 Task: Open Card Competitive Intelligence Research in Board Market Trend Analysis and Forecasting to Workspace Insurance and add a team member Softage.3@softage.net, a label Purple, a checklist Software Training, an attachment from your onedrive, a color Purple and finally, add a card description 'Create and send out employee satisfaction survey on company policies and procedures' and a comment 'We should approach this task with a sense of community and teamwork'. Add a start date 'Jan 03, 1900' with a due date 'Jan 10, 1900'
Action: Mouse moved to (49, 245)
Screenshot: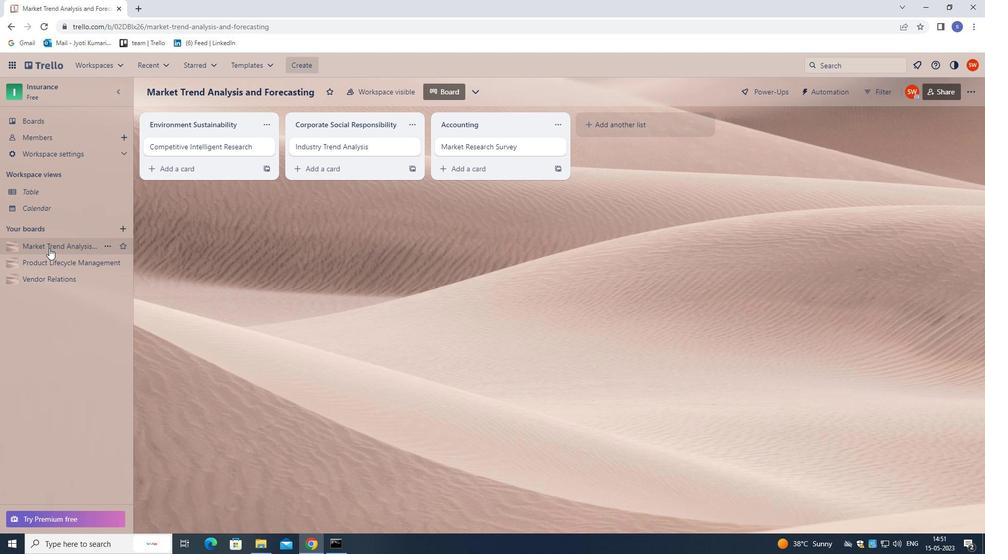 
Action: Mouse pressed left at (49, 245)
Screenshot: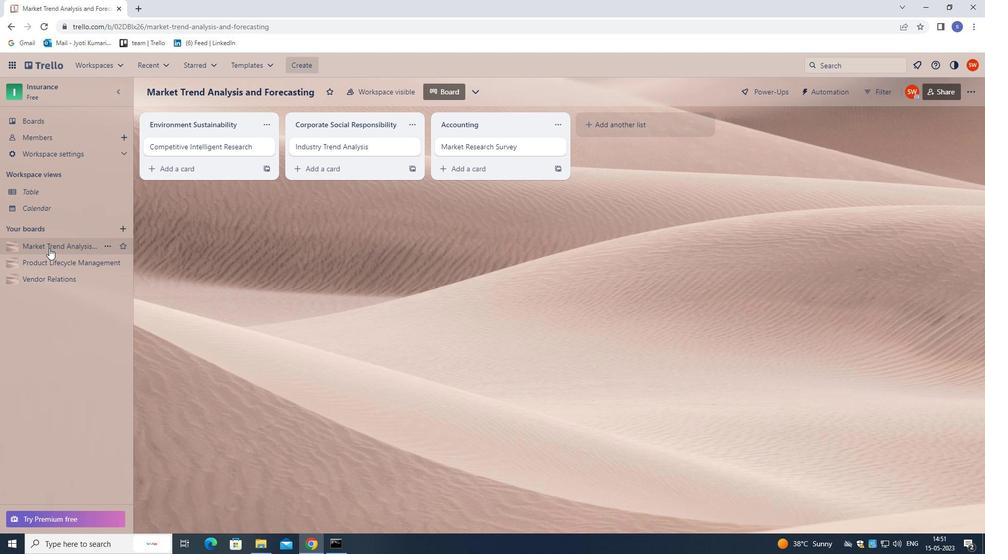 
Action: Mouse moved to (186, 145)
Screenshot: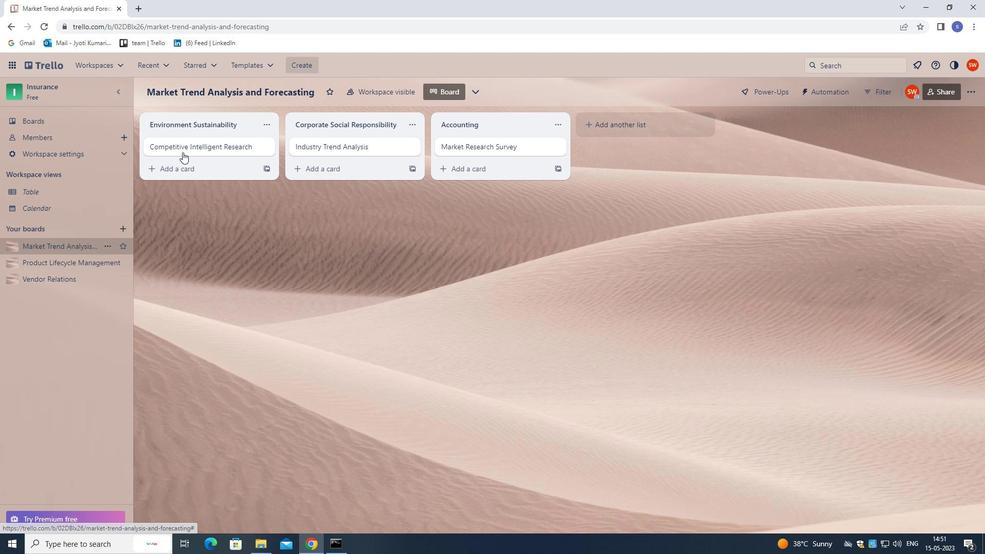 
Action: Mouse pressed left at (186, 145)
Screenshot: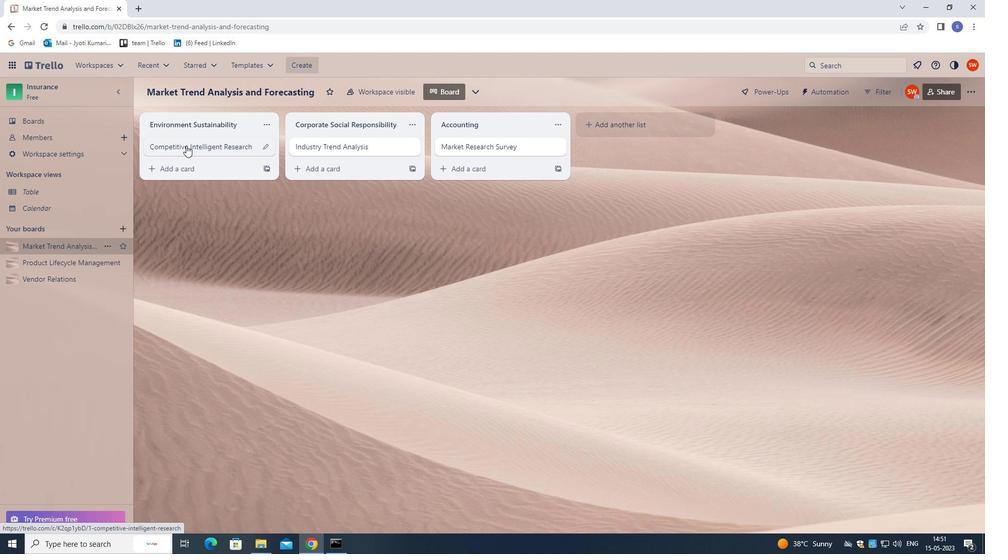 
Action: Mouse moved to (609, 141)
Screenshot: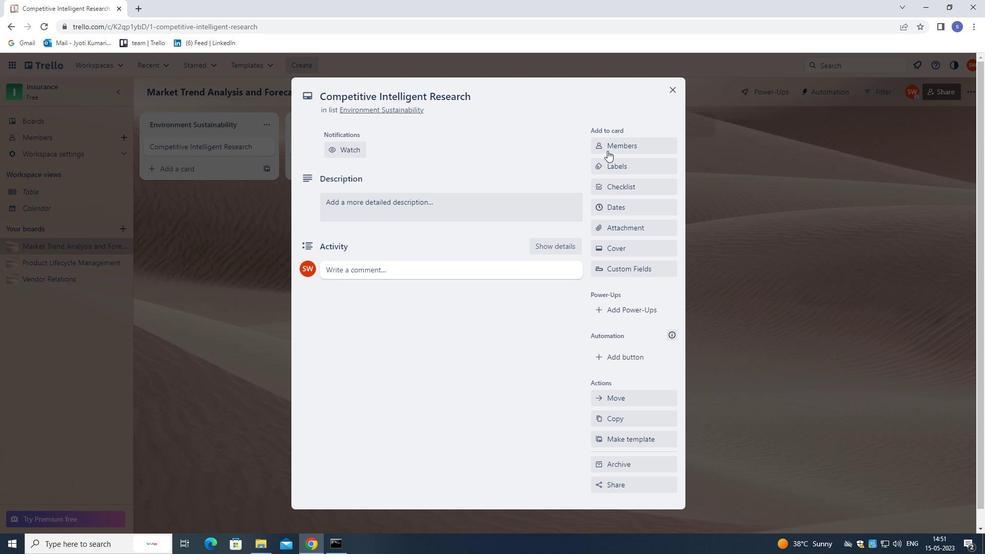 
Action: Mouse pressed left at (609, 141)
Screenshot: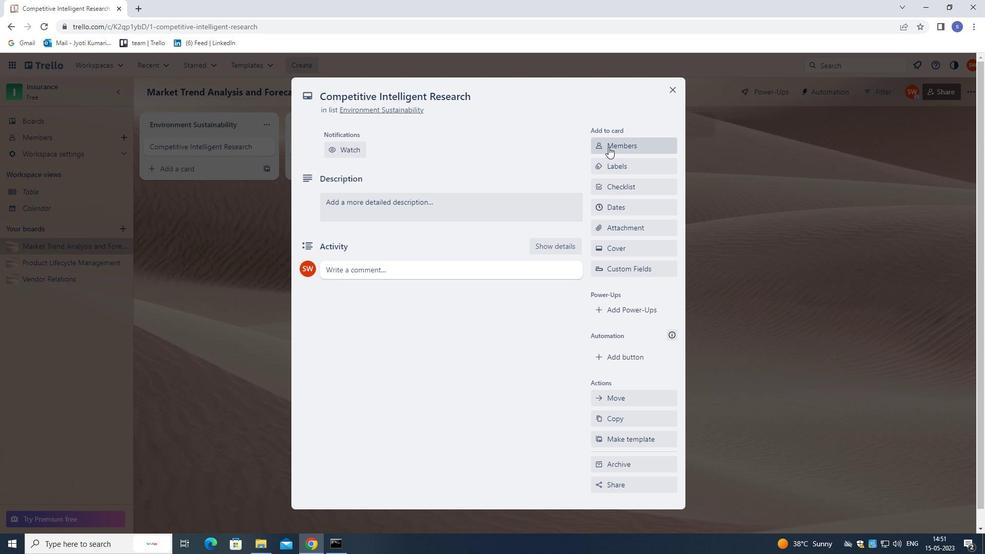 
Action: Mouse moved to (363, 36)
Screenshot: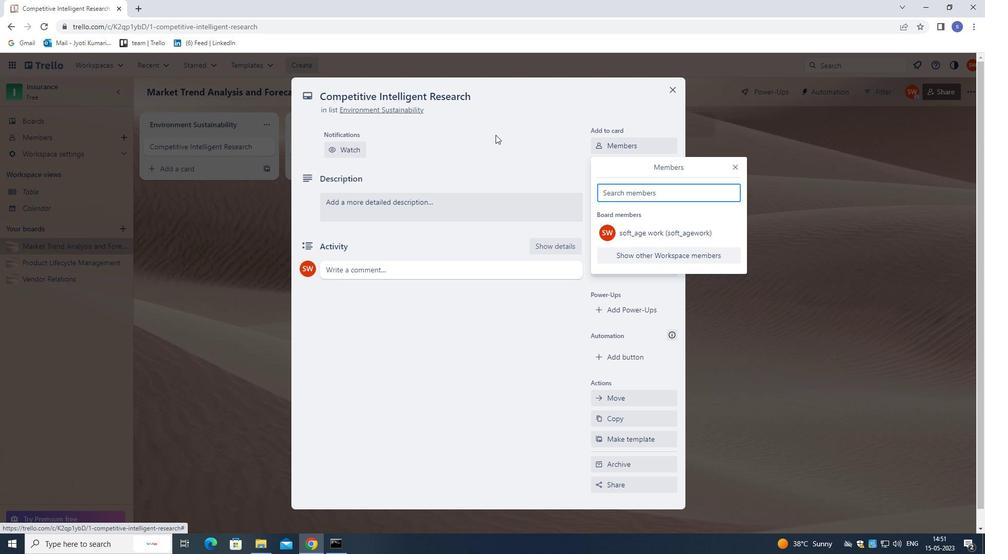
Action: Key pressed softage.3<Key.shift><Key.shift><Key.shift><Key.shift><Key.shift><Key.shift><Key.shift>@SOFTAGE.NET
Screenshot: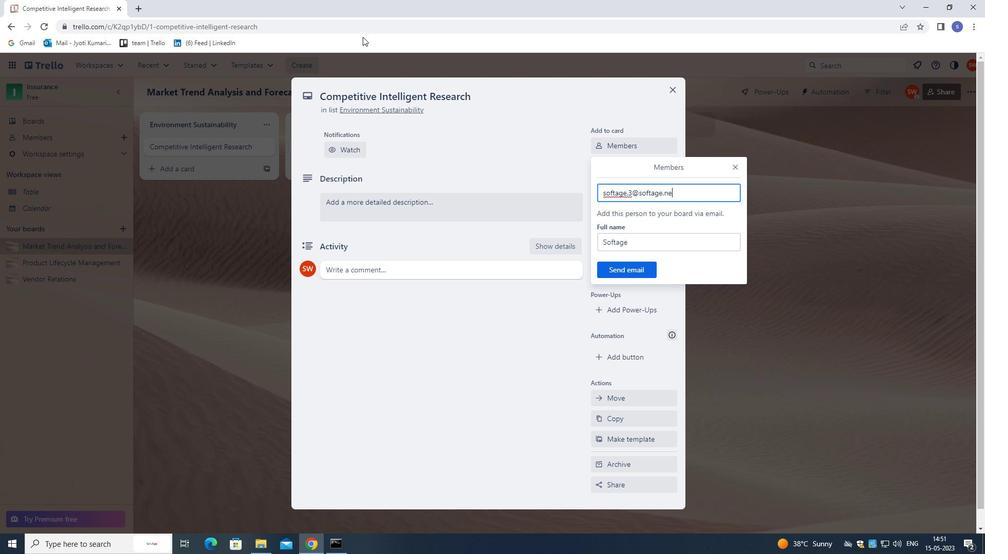 
Action: Mouse moved to (616, 272)
Screenshot: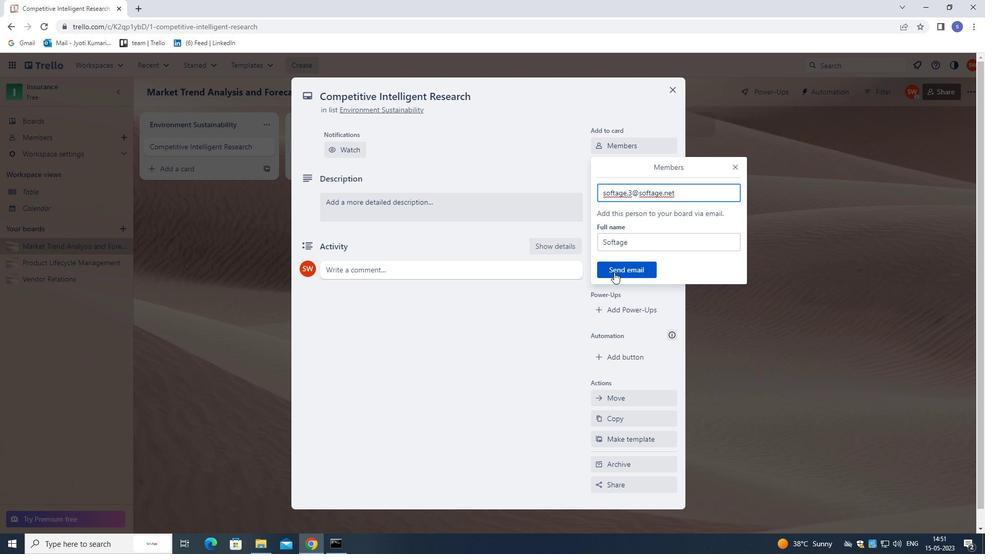 
Action: Mouse pressed left at (616, 272)
Screenshot: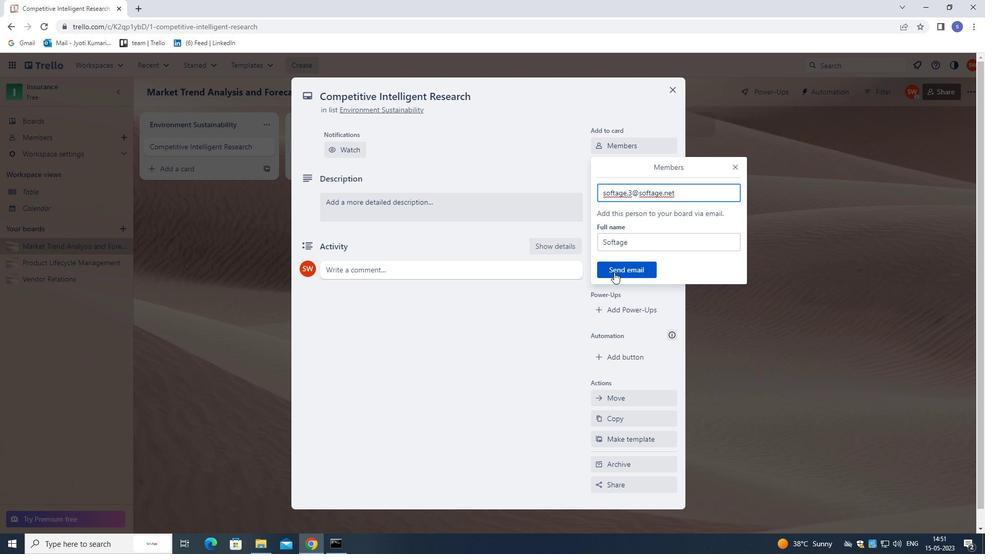 
Action: Mouse moved to (620, 204)
Screenshot: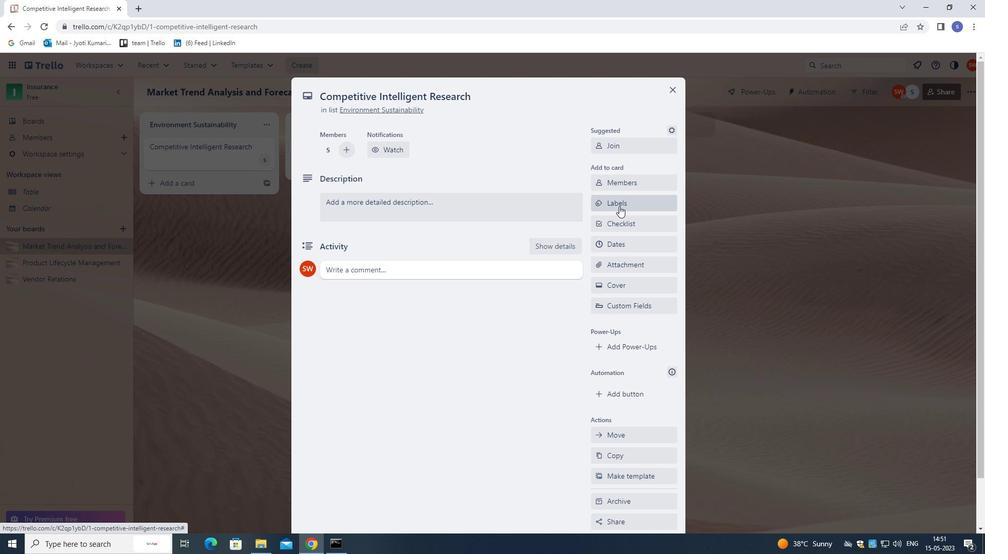 
Action: Mouse pressed left at (620, 204)
Screenshot: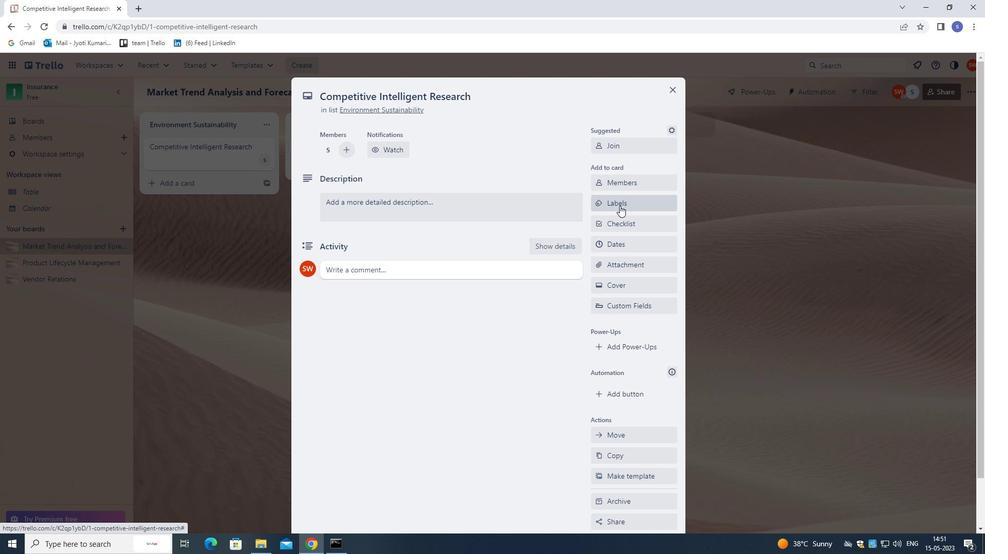 
Action: Mouse moved to (620, 205)
Screenshot: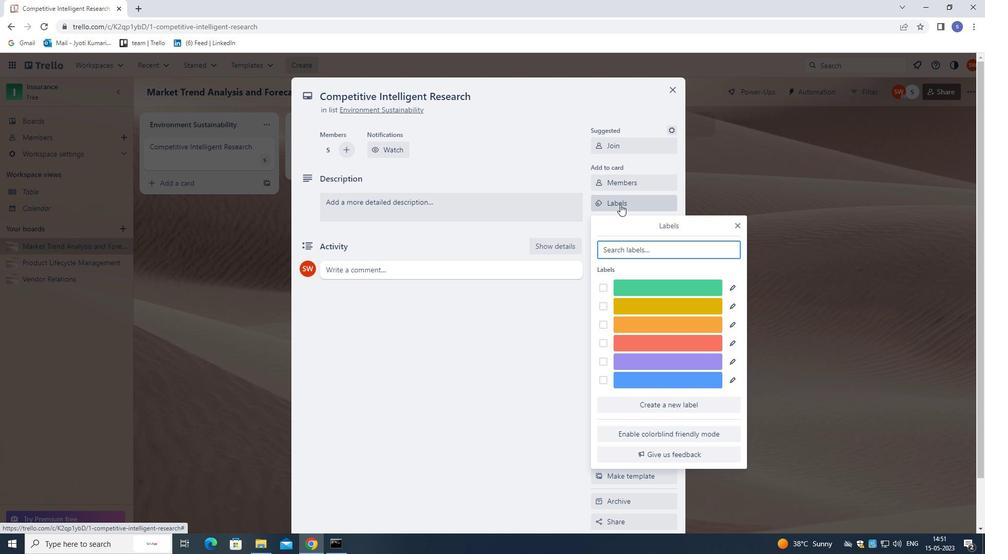 
Action: Key pressed P
Screenshot: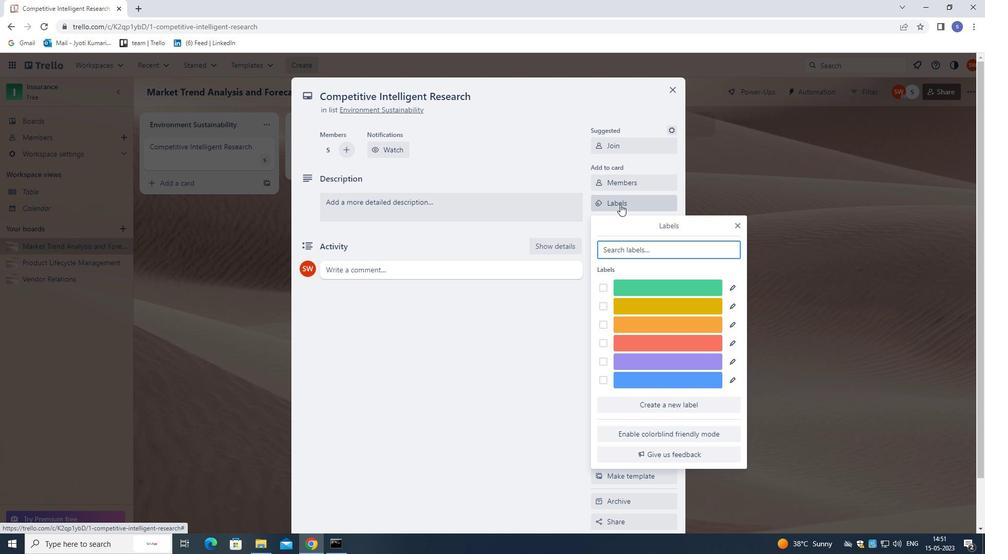 
Action: Mouse moved to (637, 284)
Screenshot: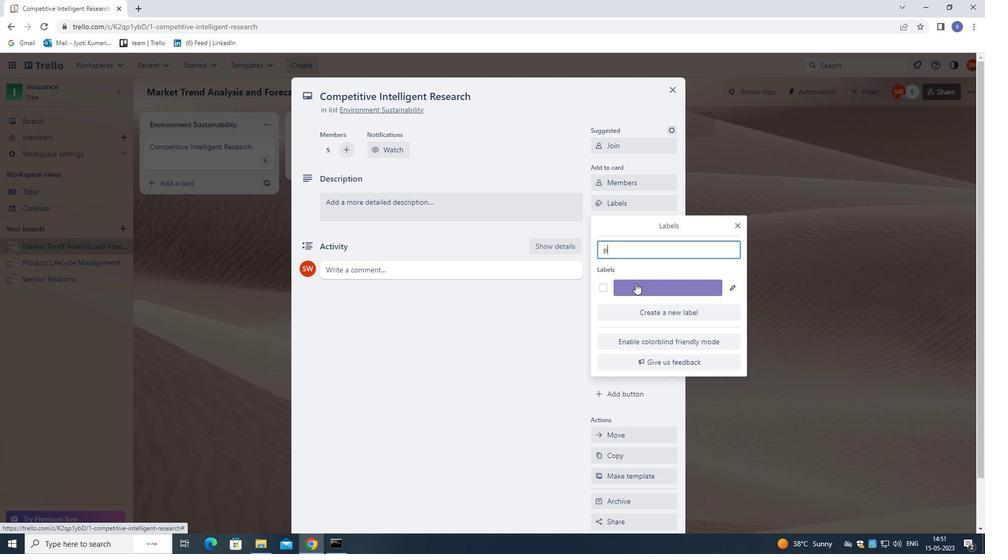 
Action: Mouse pressed left at (637, 284)
Screenshot: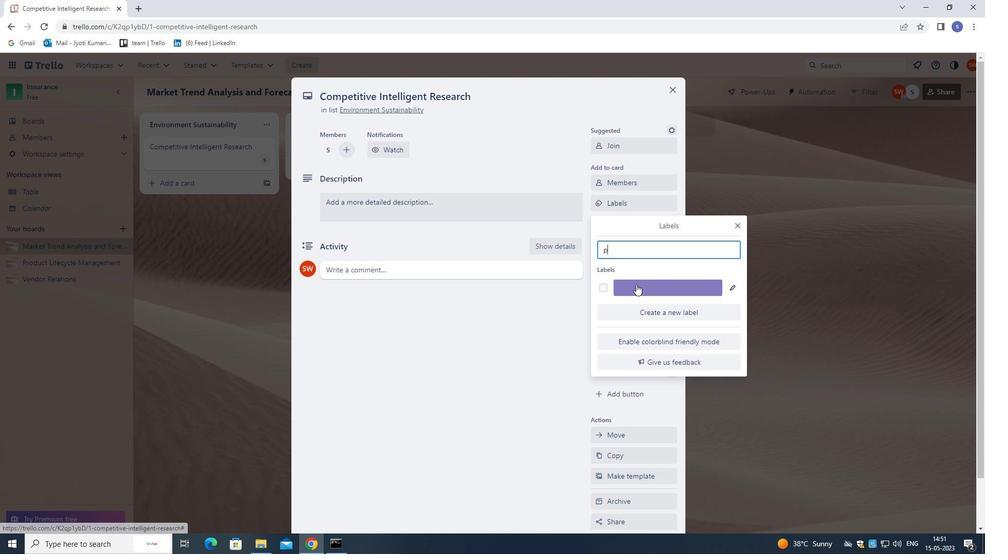 
Action: Mouse moved to (738, 224)
Screenshot: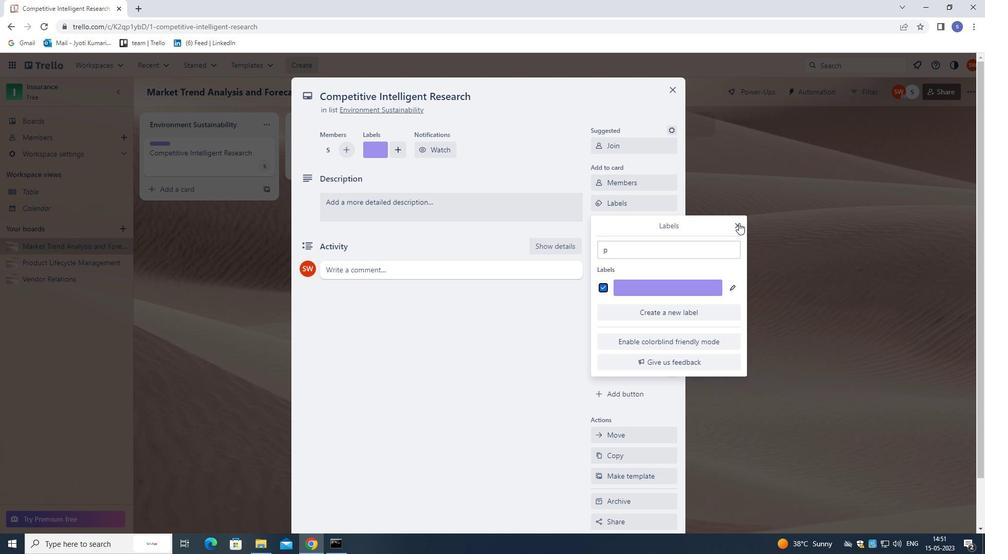 
Action: Mouse pressed left at (738, 224)
Screenshot: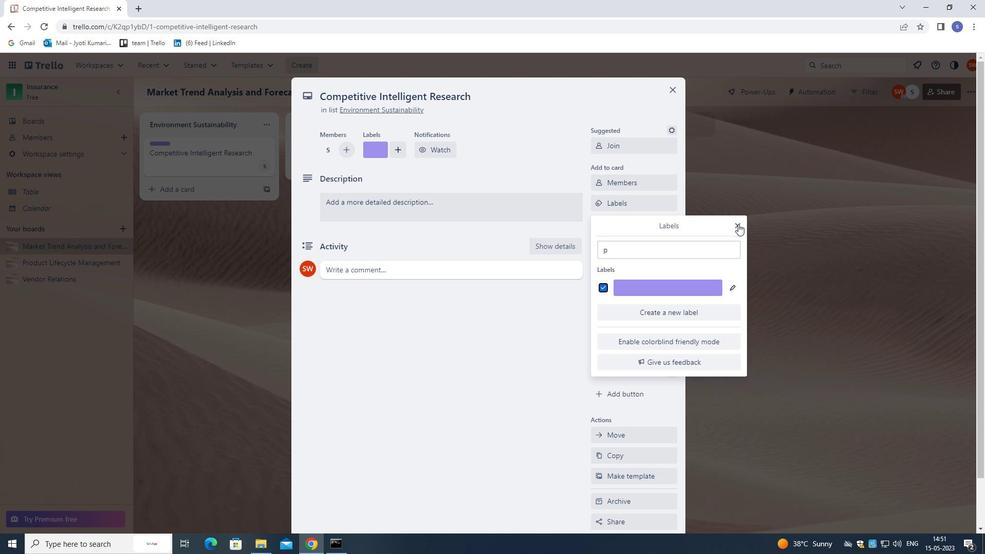 
Action: Mouse moved to (649, 221)
Screenshot: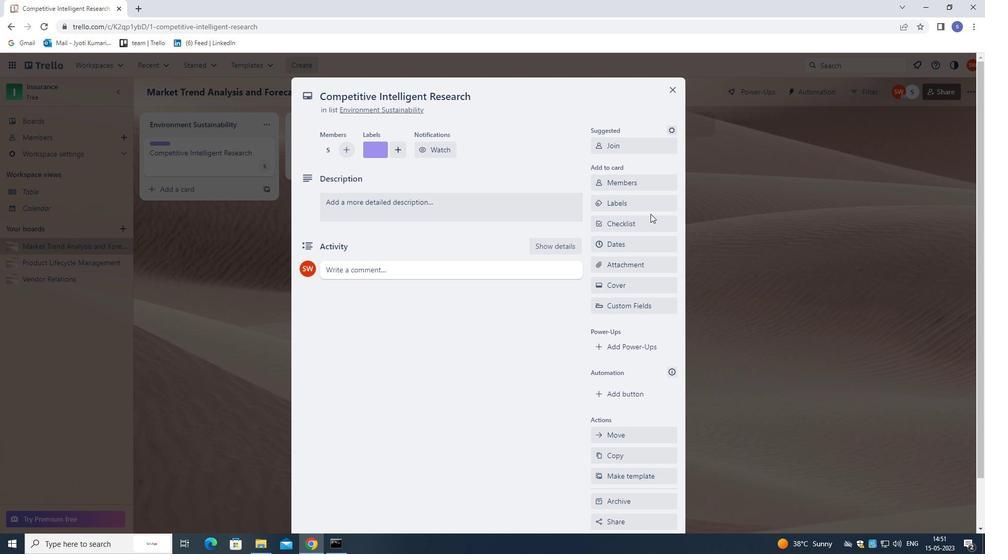 
Action: Mouse pressed left at (649, 221)
Screenshot: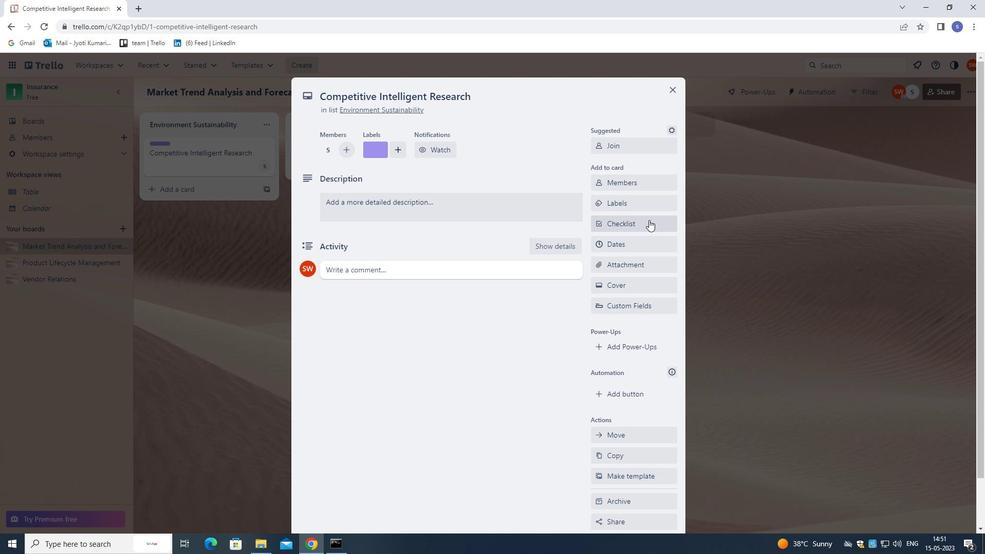 
Action: Mouse moved to (478, 105)
Screenshot: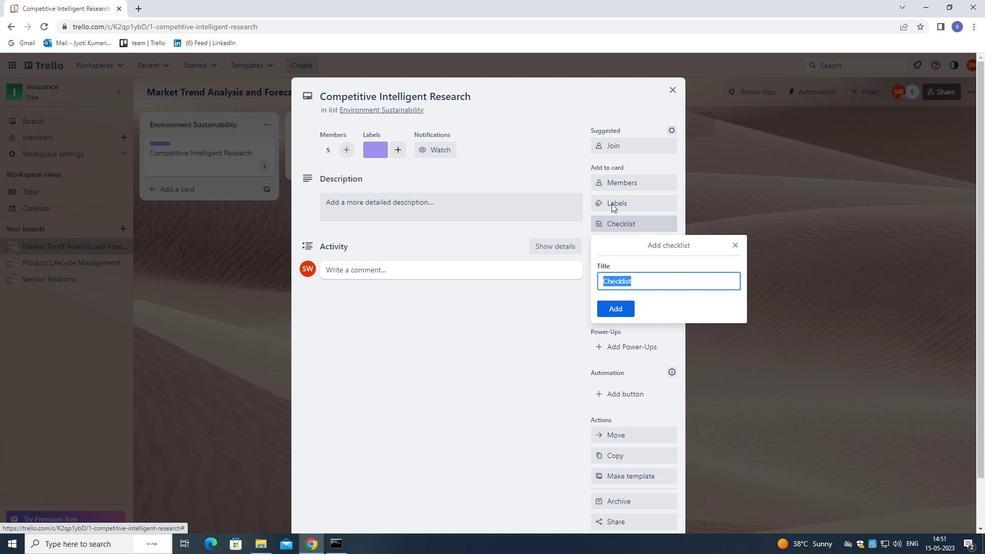 
Action: Key pressed <Key.shift><Key.shift>SOFTWARE<Key.space><Key.shift>TRAINING<Key.enter>
Screenshot: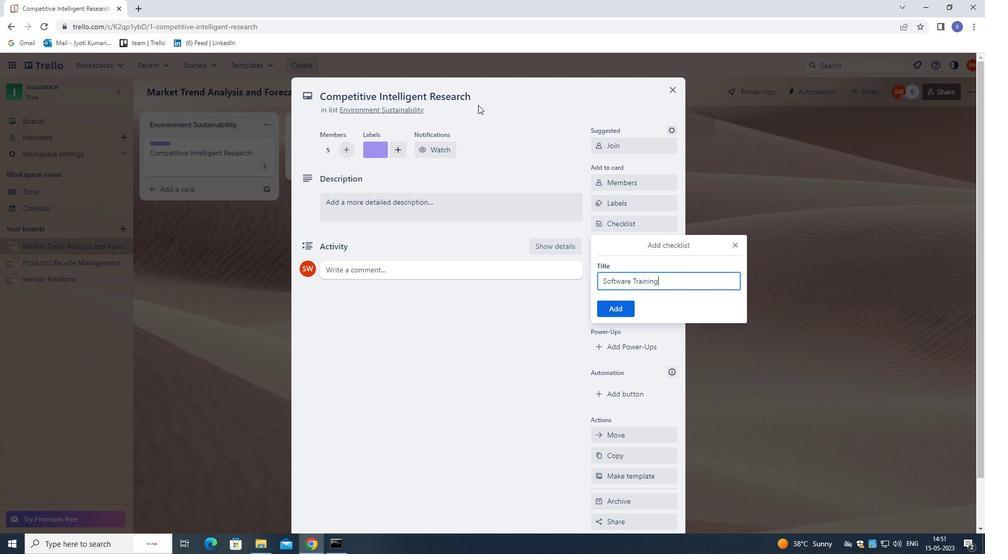 
Action: Mouse moved to (642, 248)
Screenshot: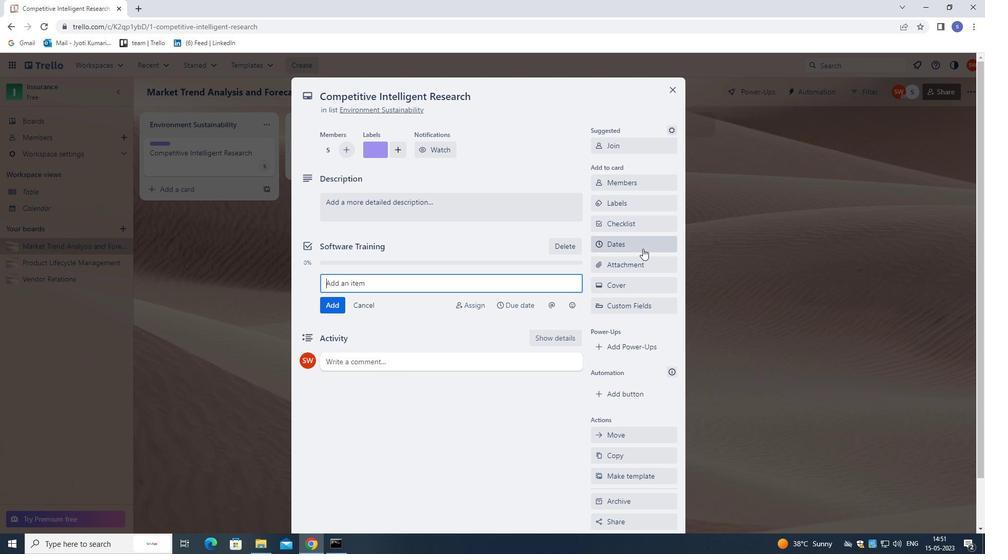 
Action: Mouse pressed left at (642, 248)
Screenshot: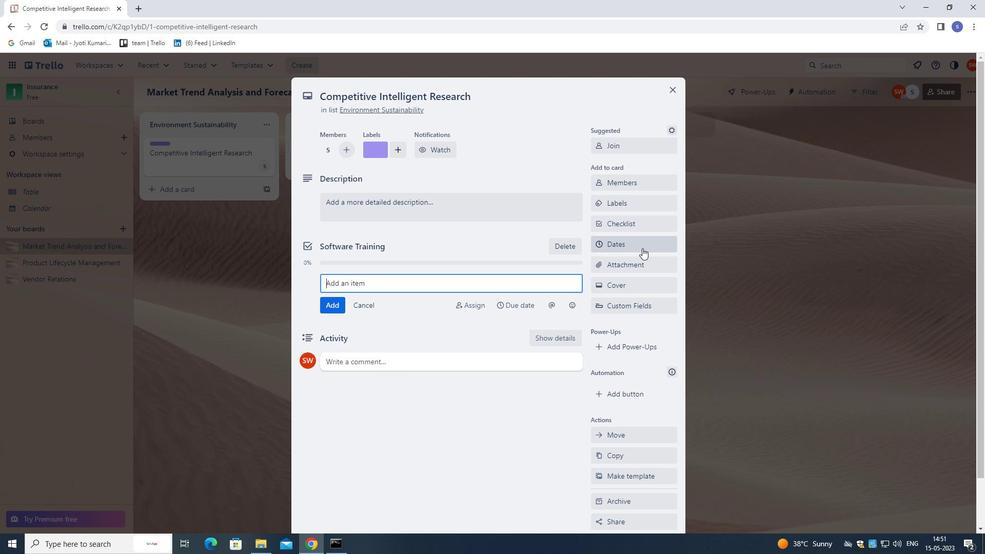 
Action: Mouse moved to (665, 157)
Screenshot: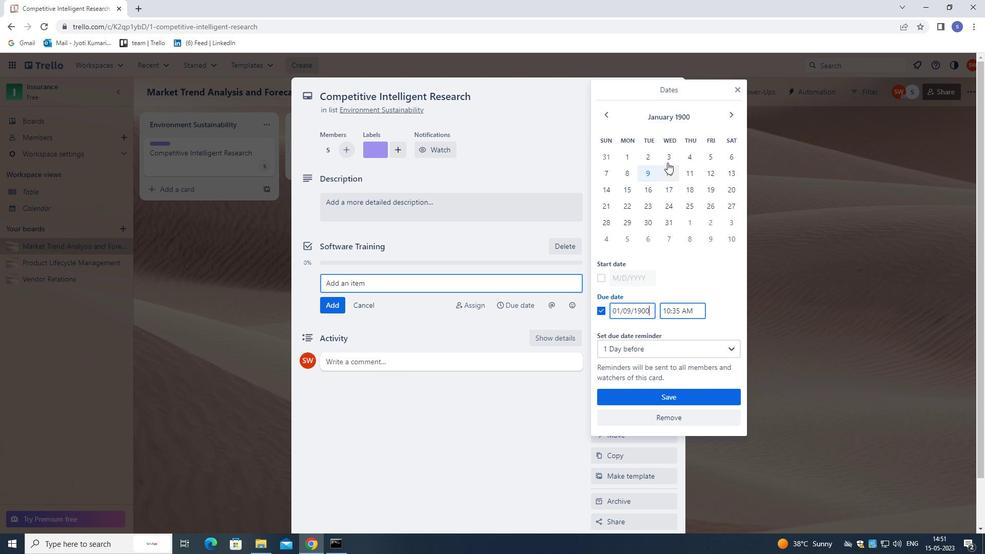 
Action: Mouse pressed left at (665, 157)
Screenshot: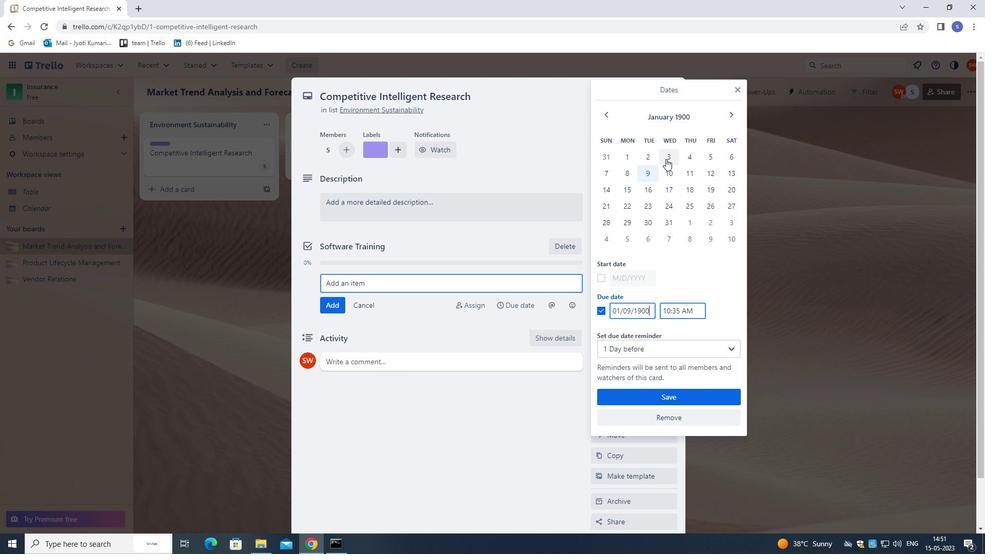 
Action: Mouse moved to (668, 173)
Screenshot: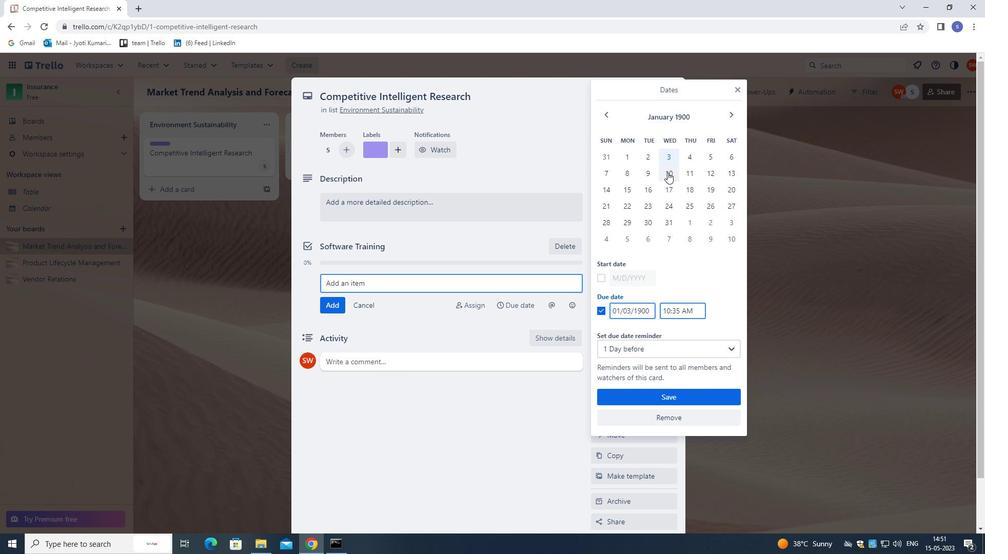 
Action: Mouse pressed left at (668, 173)
Screenshot: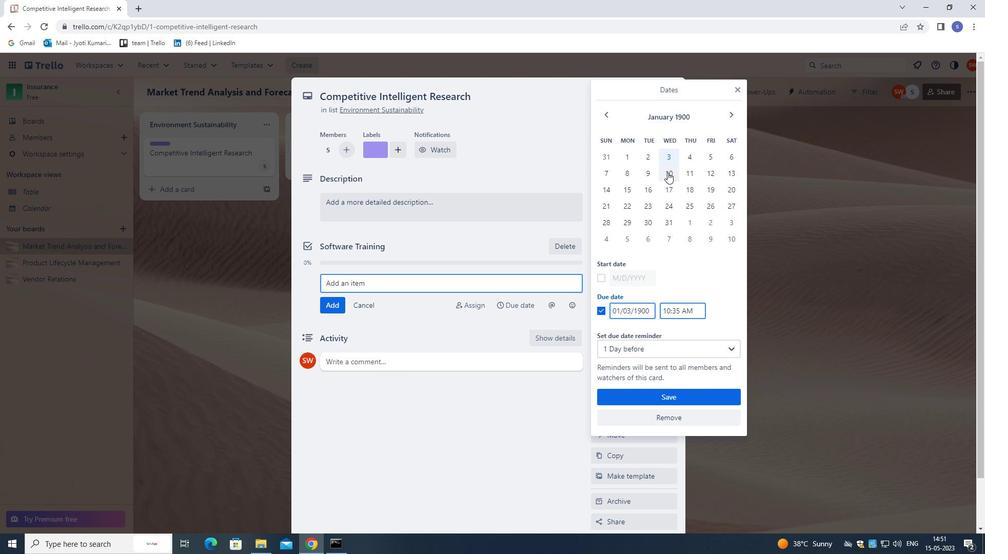 
Action: Mouse moved to (602, 278)
Screenshot: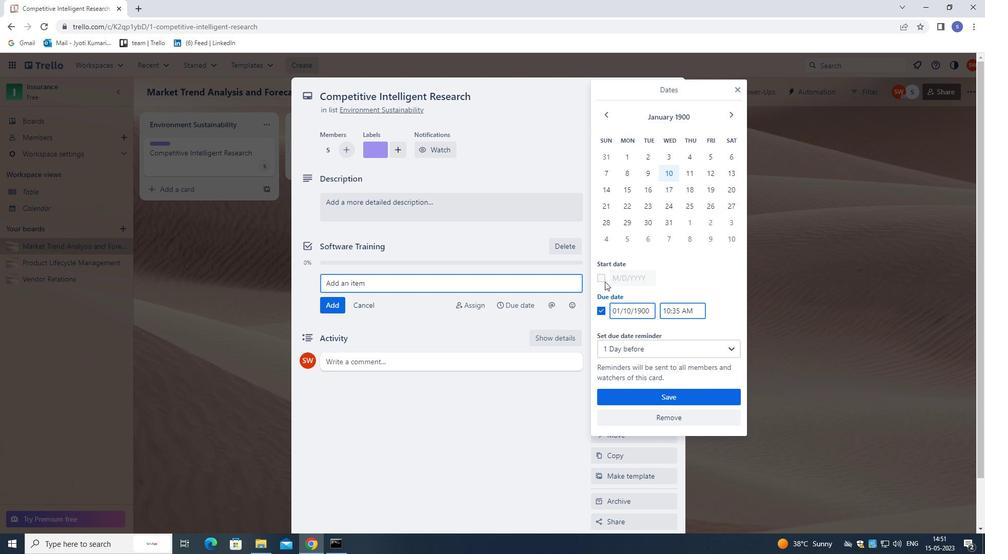 
Action: Mouse pressed left at (602, 278)
Screenshot: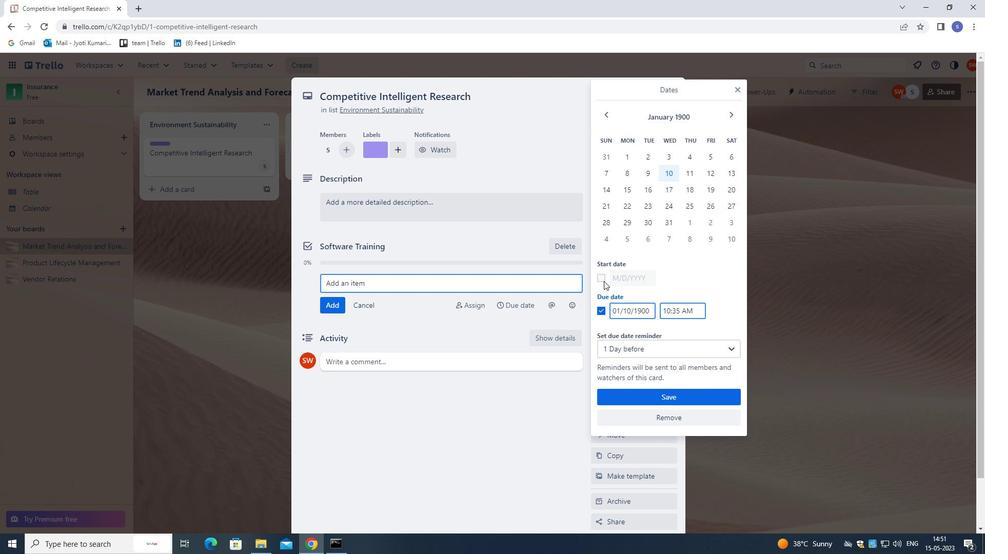 
Action: Mouse moved to (671, 157)
Screenshot: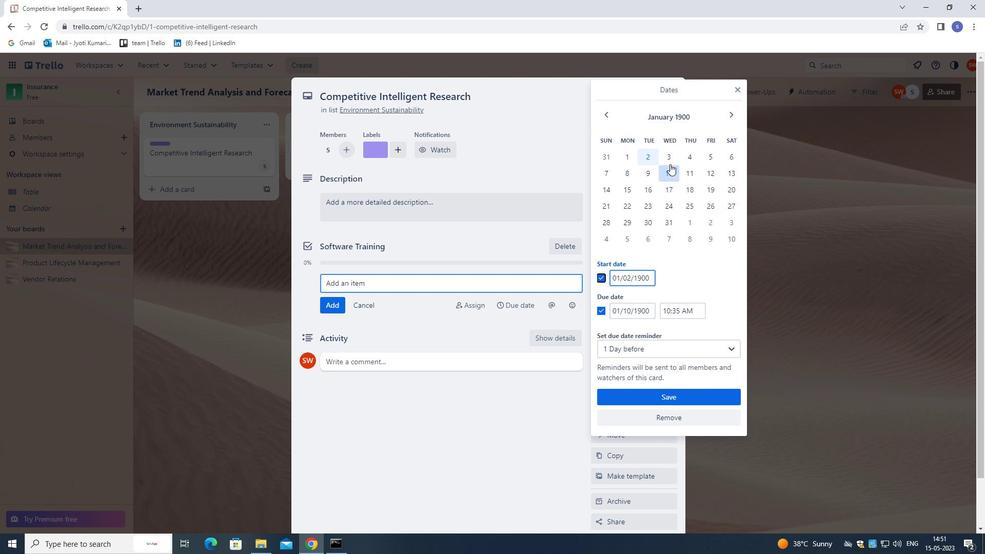 
Action: Mouse pressed left at (671, 157)
Screenshot: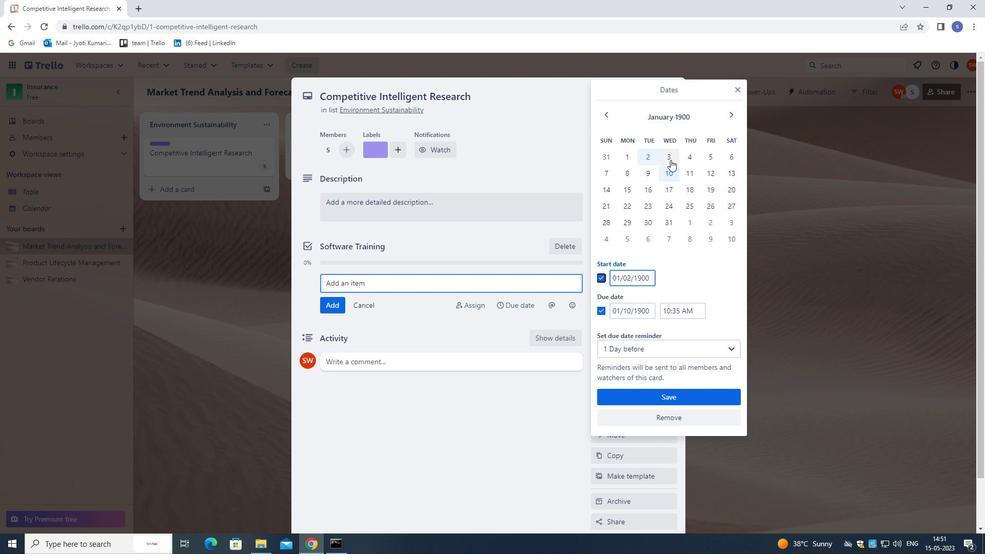 
Action: Mouse moved to (671, 172)
Screenshot: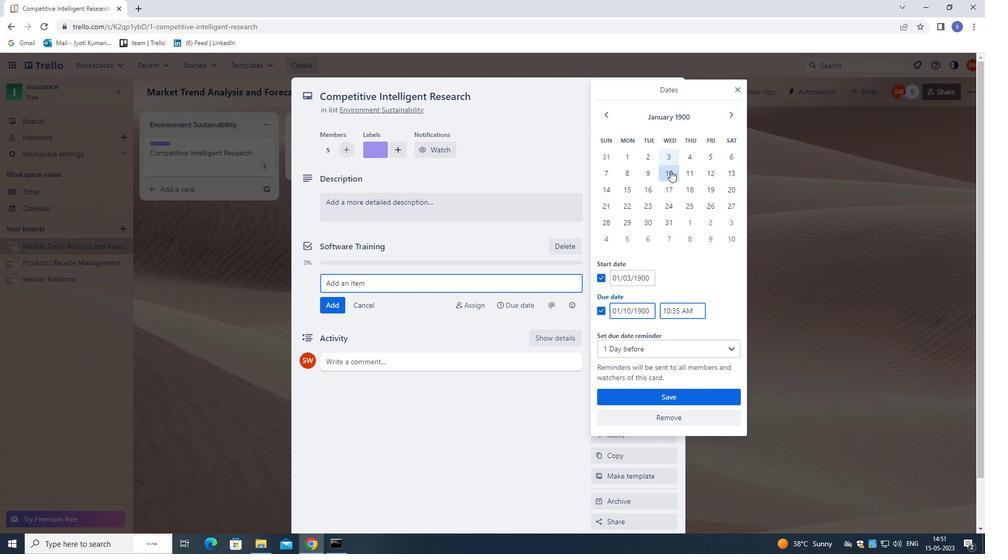 
Action: Mouse pressed left at (671, 172)
Screenshot: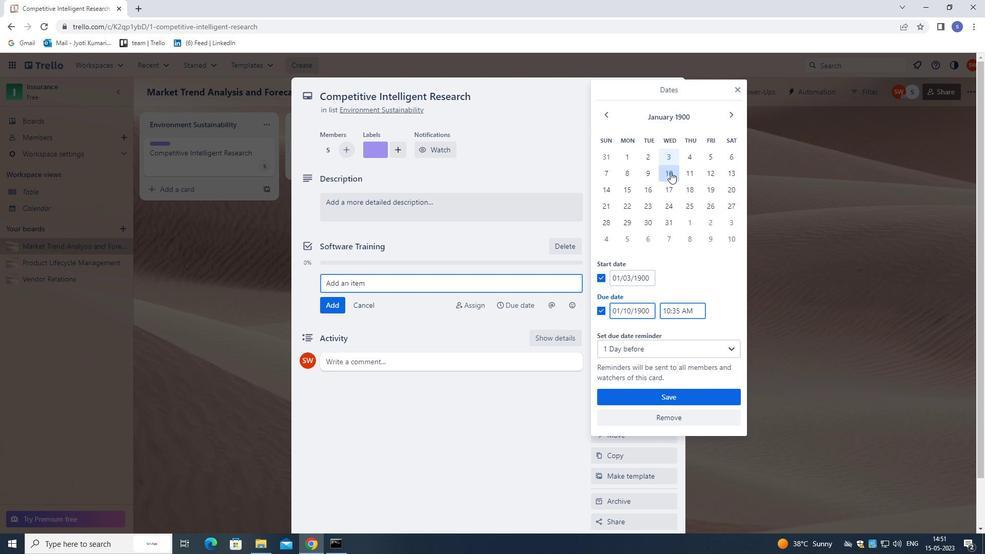 
Action: Mouse moved to (647, 394)
Screenshot: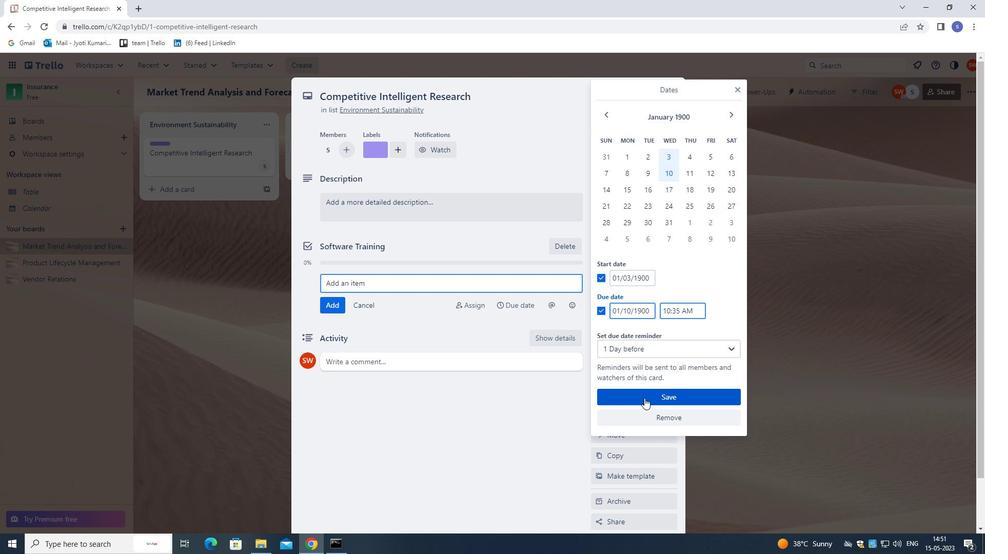 
Action: Mouse pressed left at (647, 394)
Screenshot: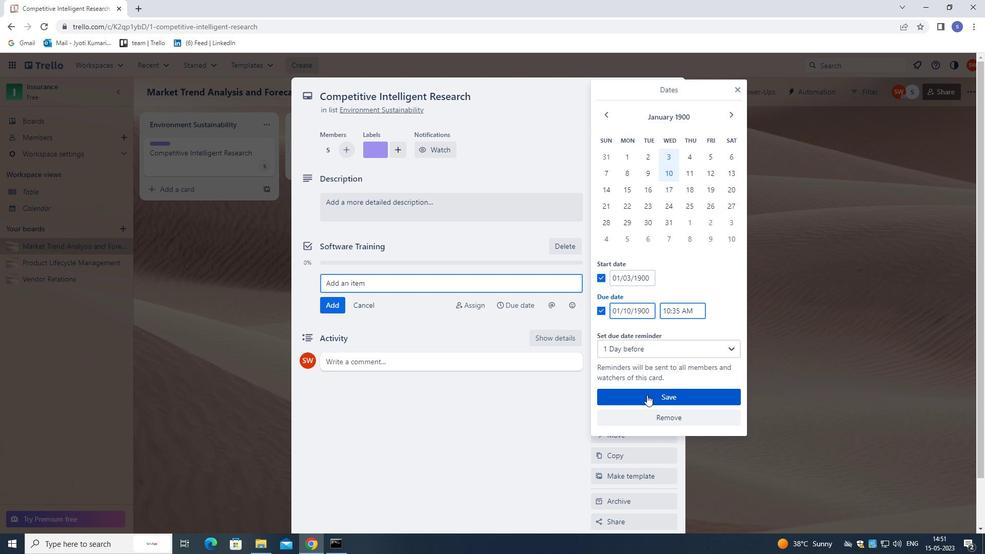 
Action: Mouse moved to (630, 262)
Screenshot: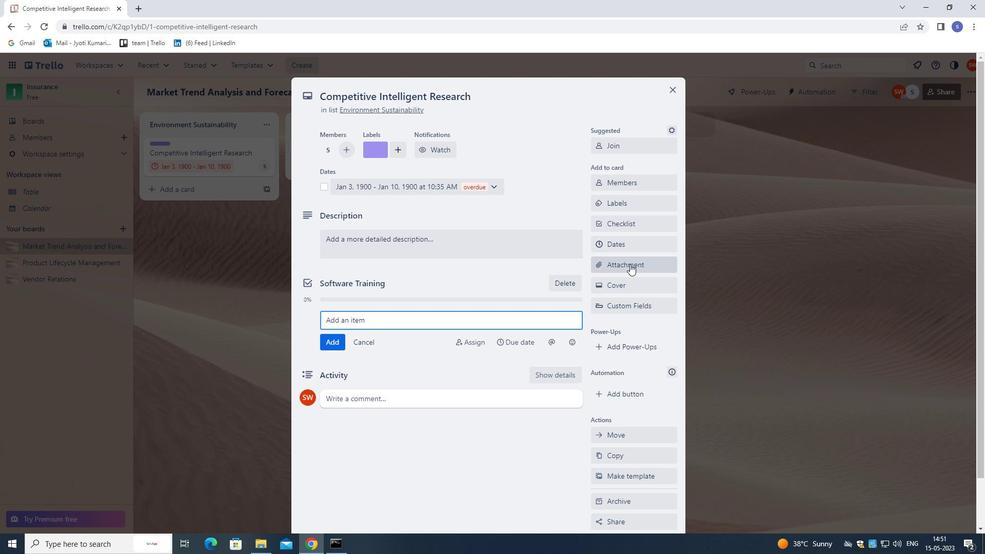 
Action: Mouse pressed left at (630, 262)
Screenshot: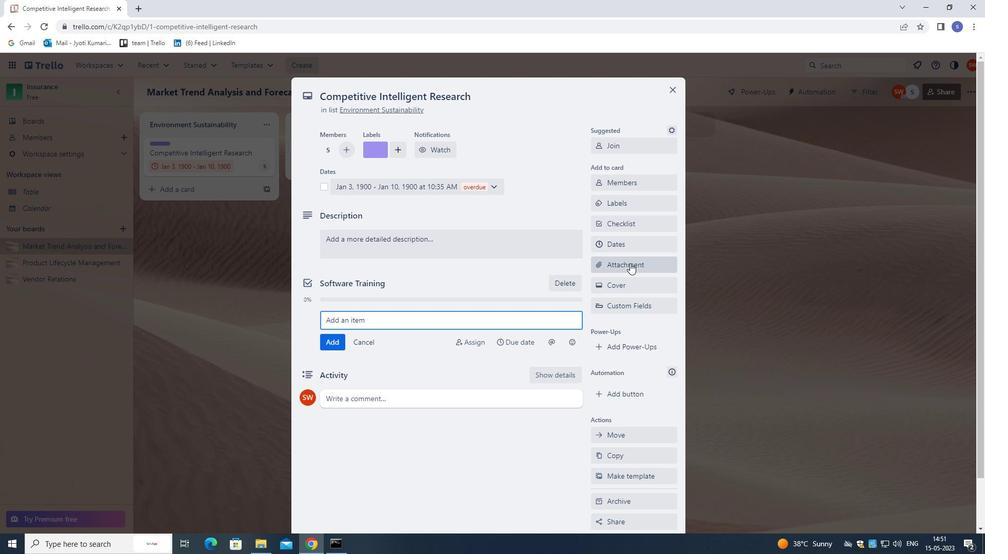 
Action: Mouse moved to (627, 389)
Screenshot: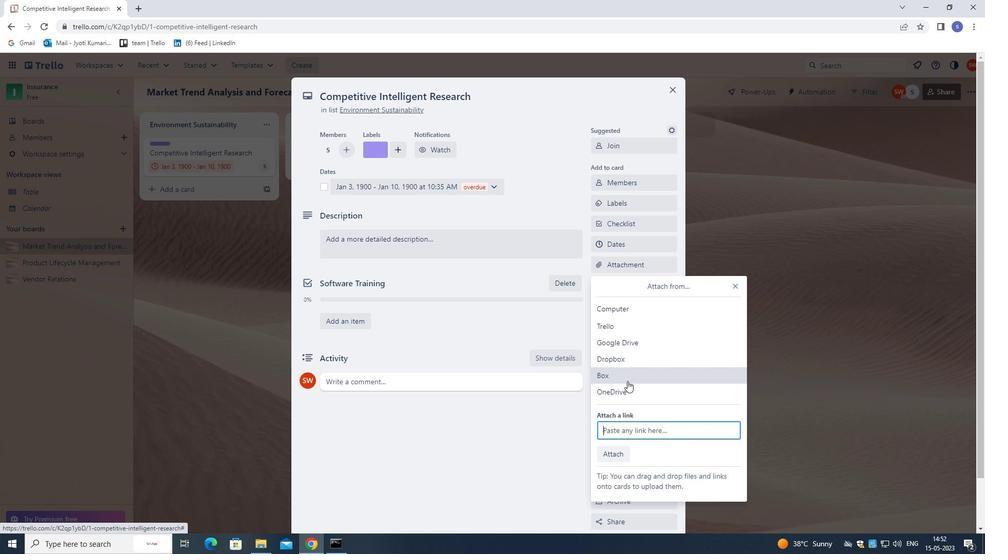 
Action: Mouse pressed left at (627, 389)
Screenshot: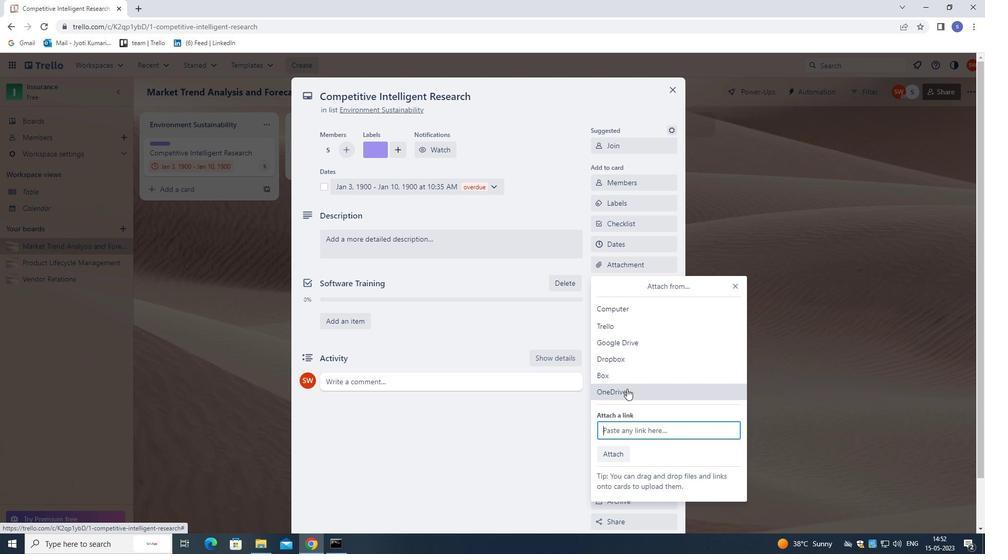 
Action: Mouse moved to (359, 198)
Screenshot: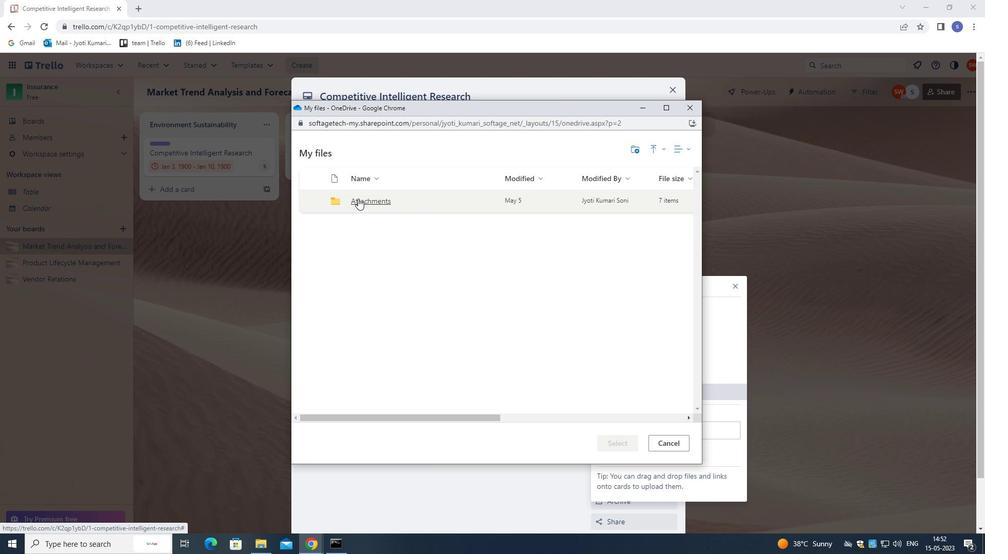 
Action: Mouse pressed left at (359, 198)
Screenshot: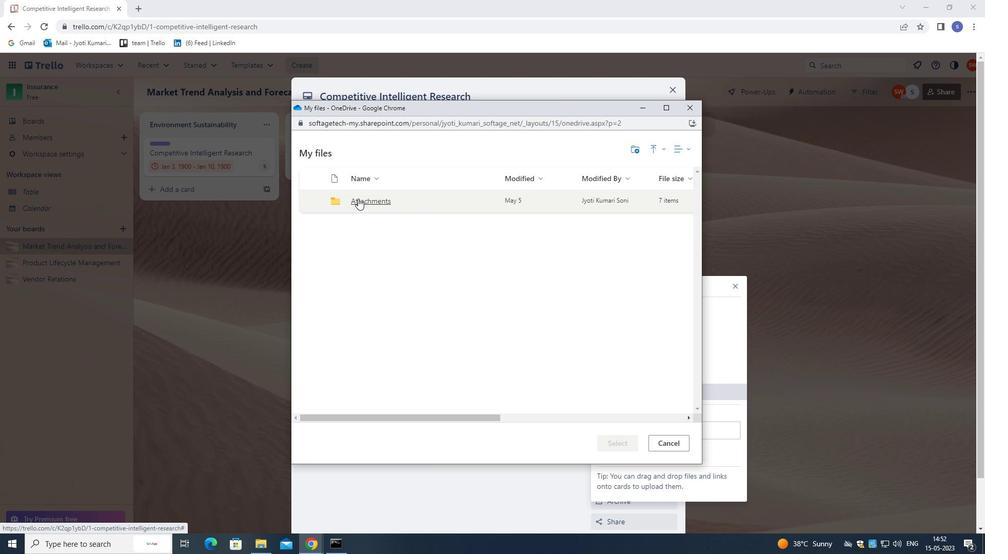 
Action: Mouse moved to (364, 326)
Screenshot: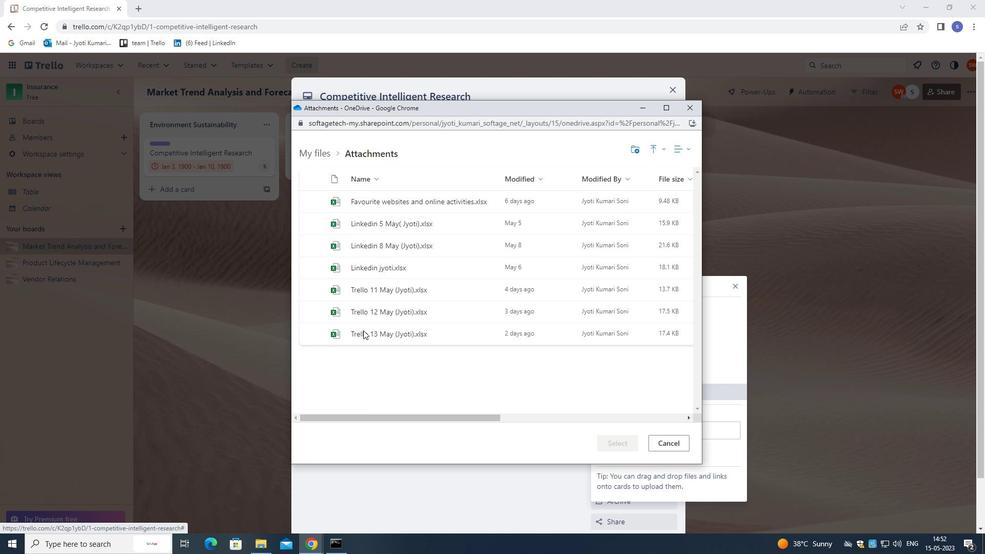 
Action: Mouse pressed left at (364, 326)
Screenshot: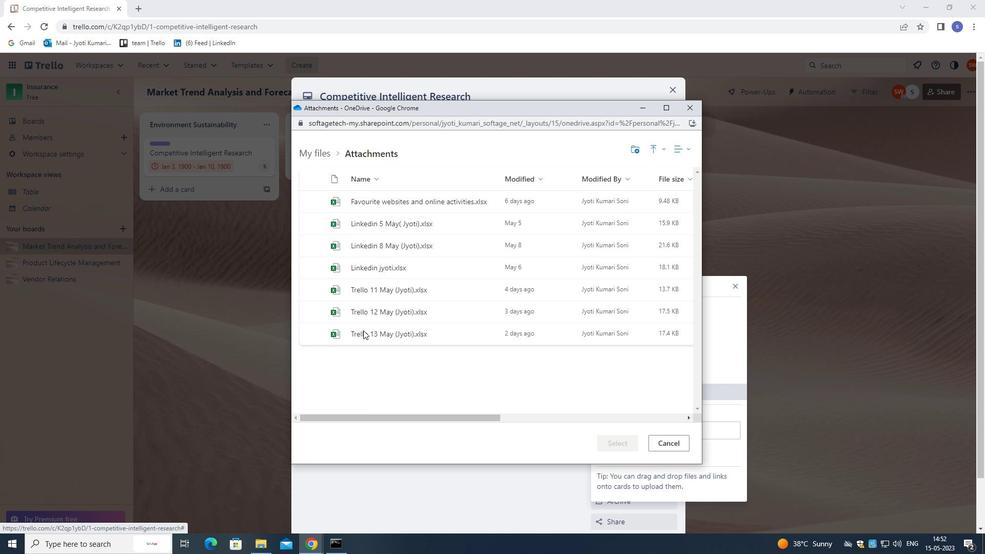
Action: Mouse moved to (602, 441)
Screenshot: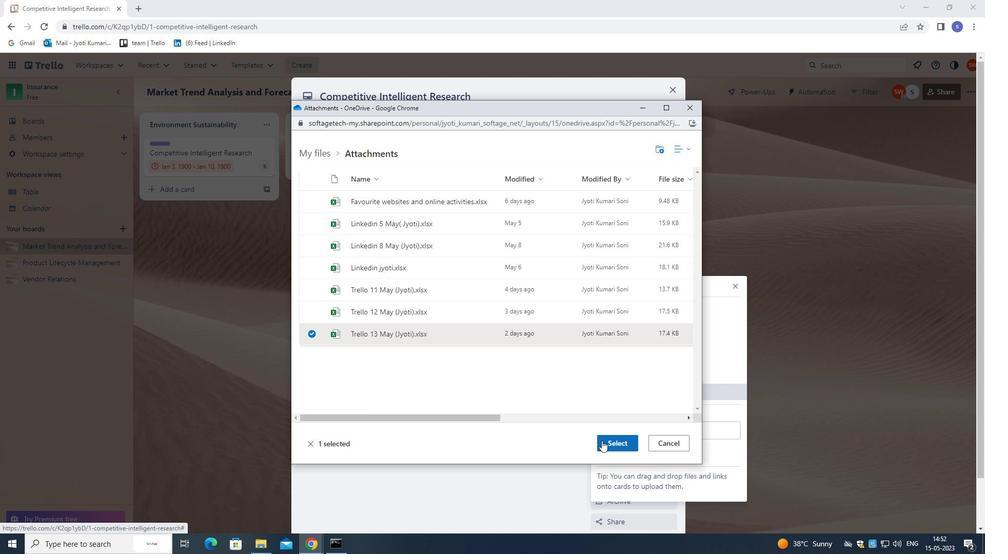 
Action: Mouse pressed left at (602, 441)
Screenshot: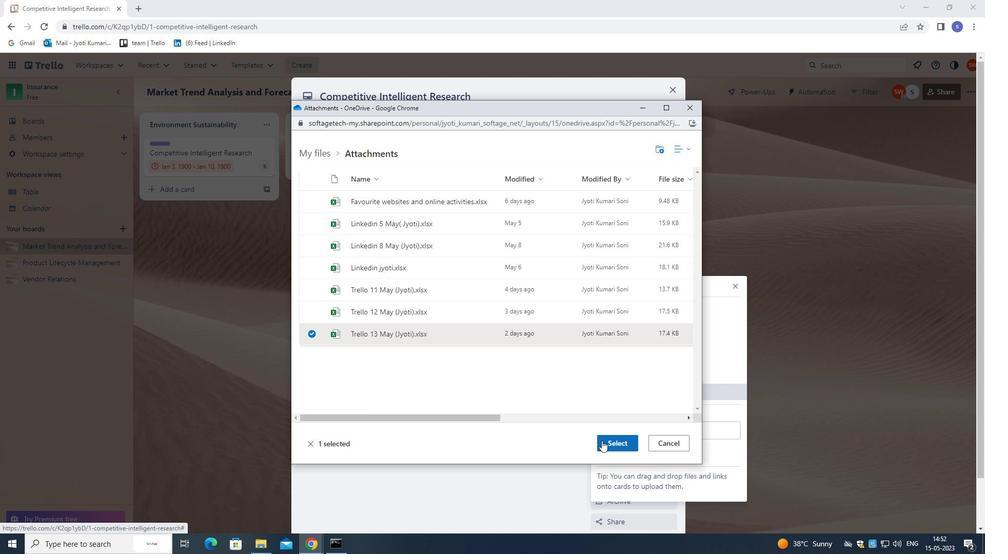 
Action: Mouse moved to (517, 247)
Screenshot: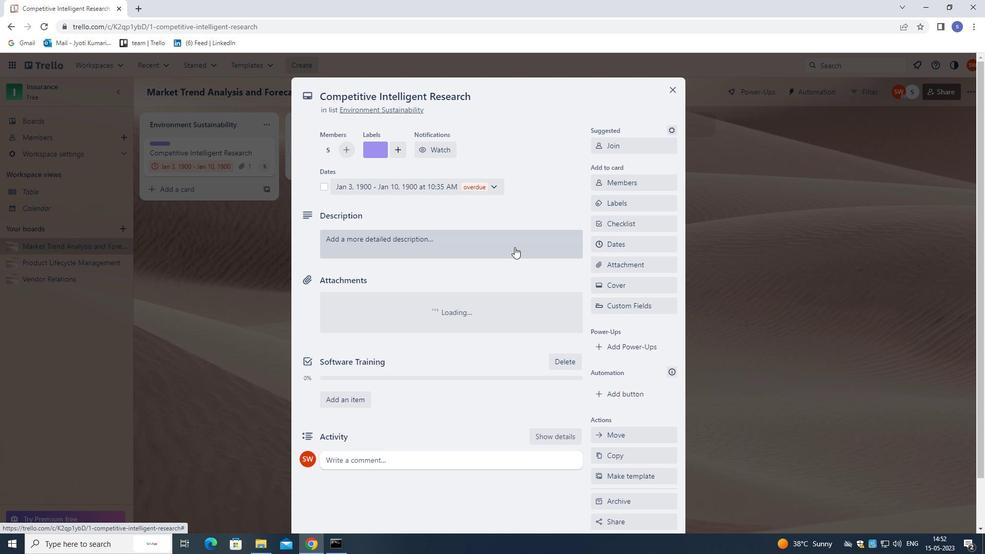 
Action: Mouse pressed left at (517, 247)
Screenshot: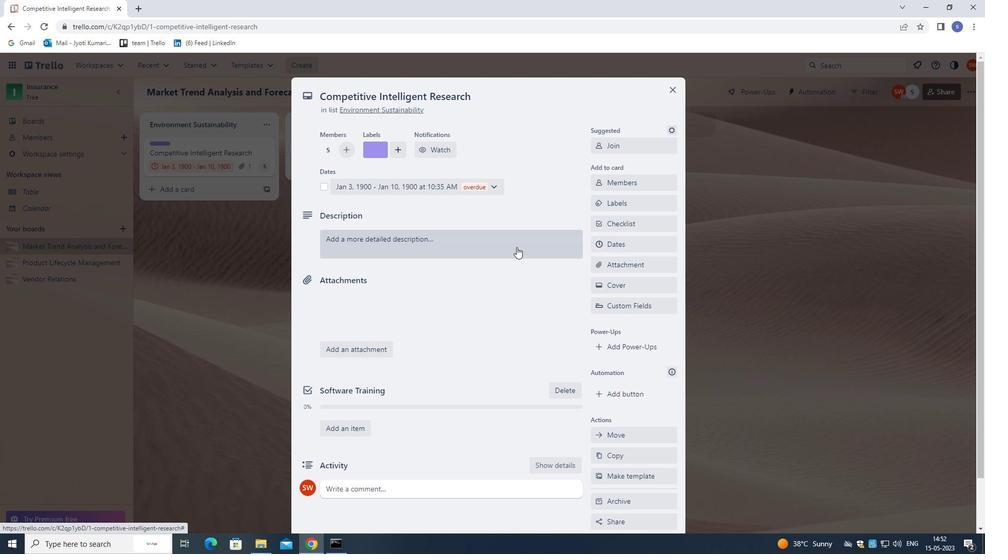 
Action: Mouse moved to (518, 294)
Screenshot: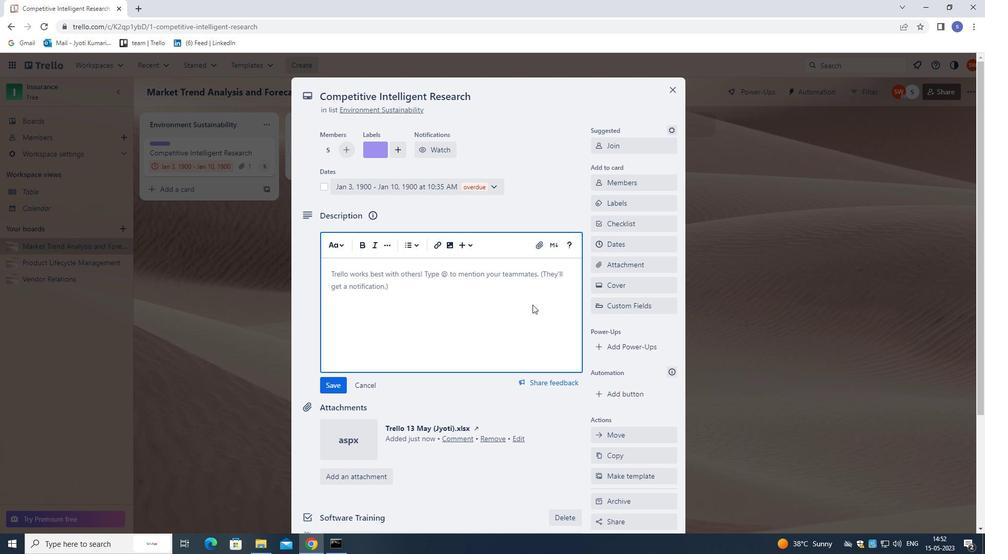 
Action: Key pressed <Key.shift>CE<Key.backspace>REAT<Key.space><Key.backspace>E<Key.space>AND<Key.space>SEND<Key.space>OUT<Key.space>EMPLOYEE<Key.space>SATISFACTION<Key.space>SURVEY<Key.space>ON<Key.space>COMPANY<Key.space>POLICIES<Key.space>AND<Key.space>PROCEDURES.
Screenshot: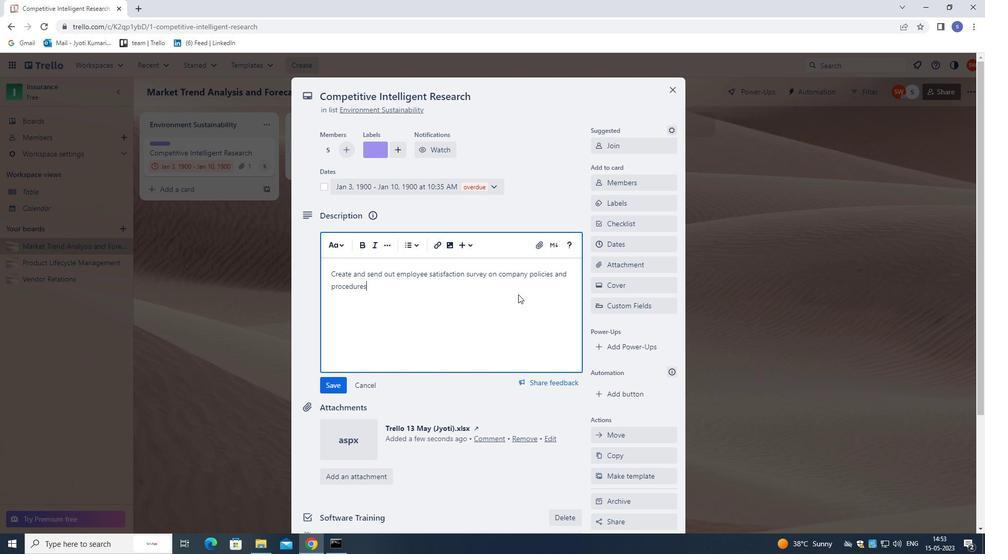 
Action: Mouse moved to (516, 300)
Screenshot: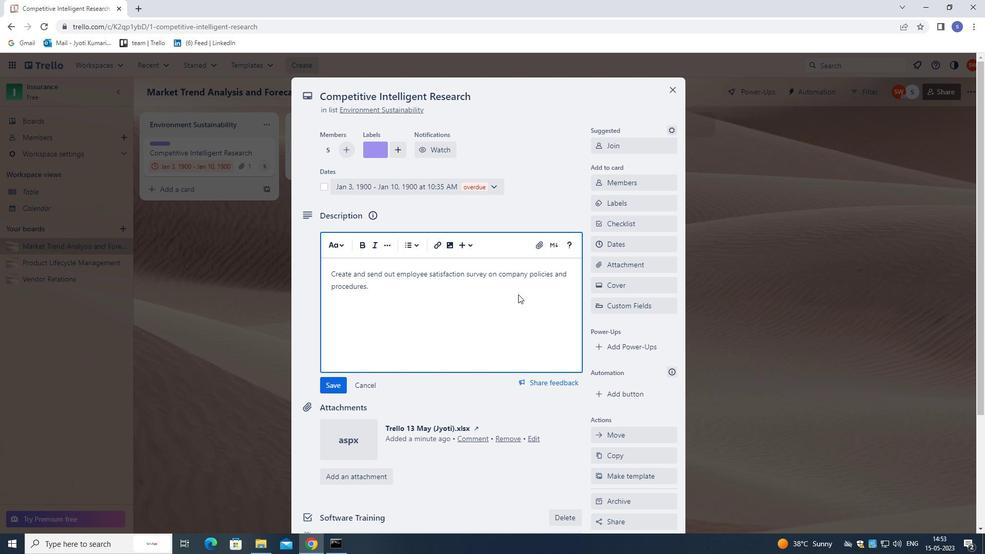 
Action: Mouse scrolled (516, 300) with delta (0, 0)
Screenshot: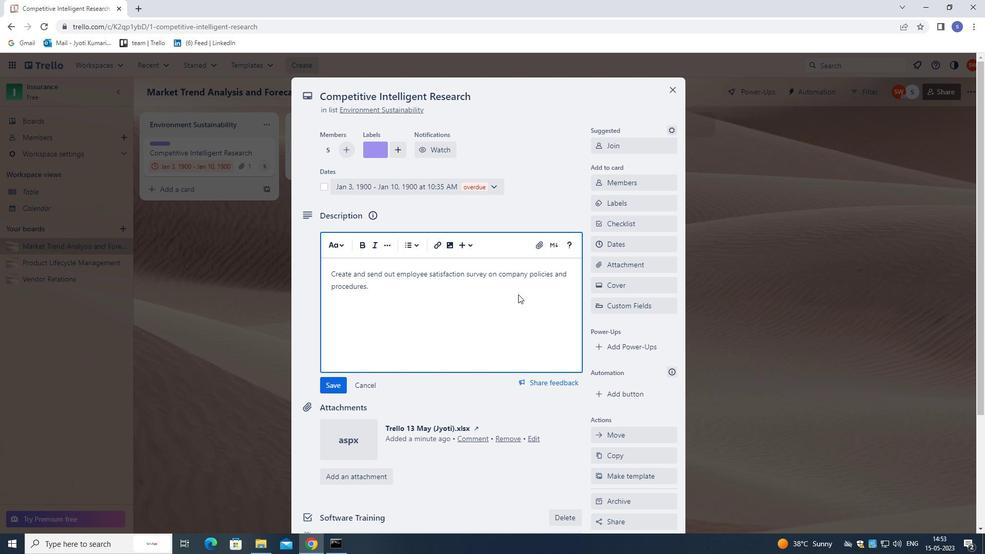 
Action: Mouse moved to (515, 306)
Screenshot: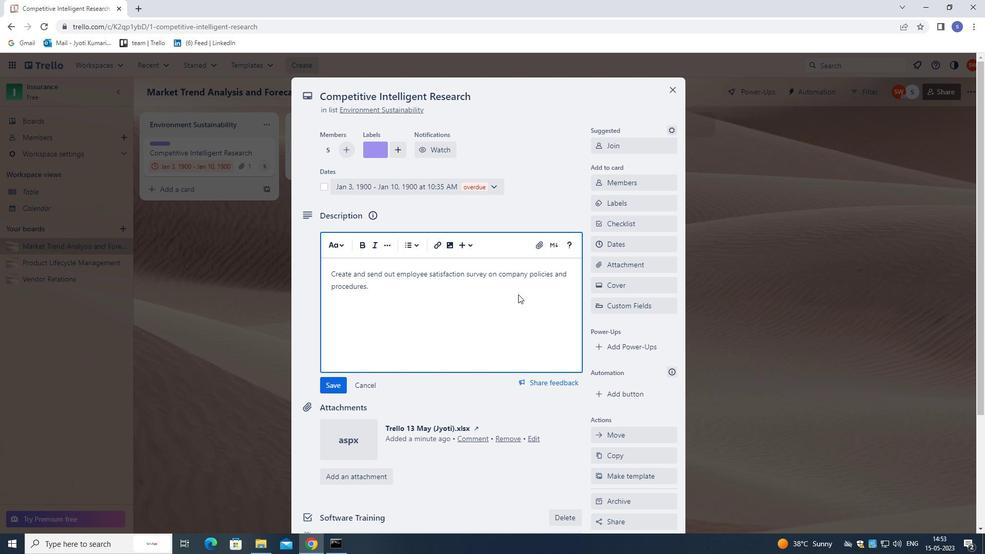 
Action: Mouse scrolled (515, 306) with delta (0, 0)
Screenshot: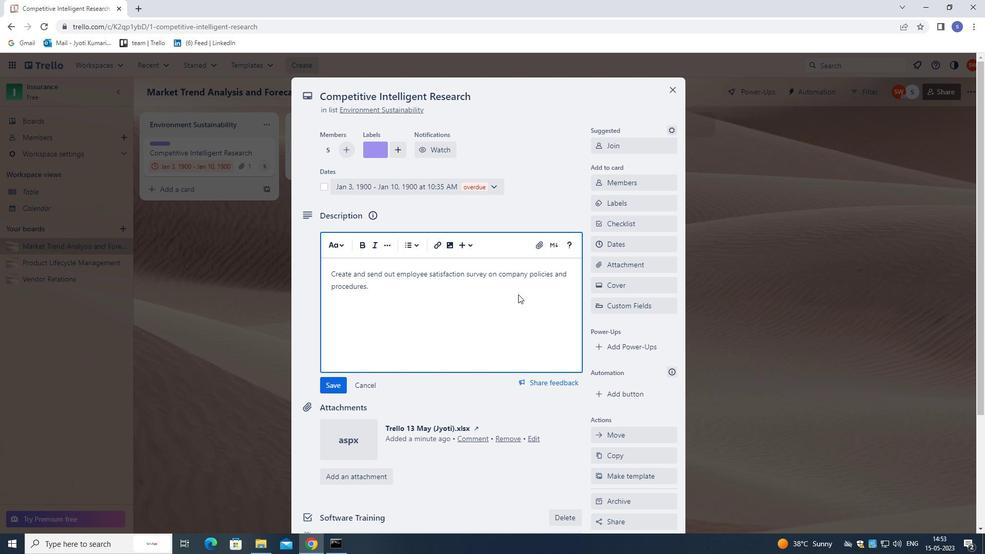 
Action: Mouse moved to (513, 314)
Screenshot: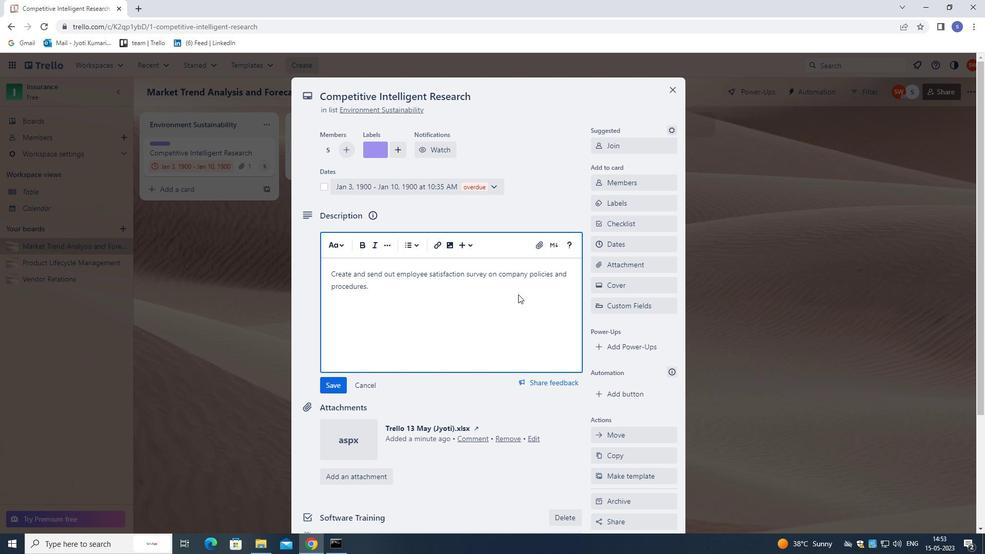 
Action: Mouse scrolled (513, 313) with delta (0, 0)
Screenshot: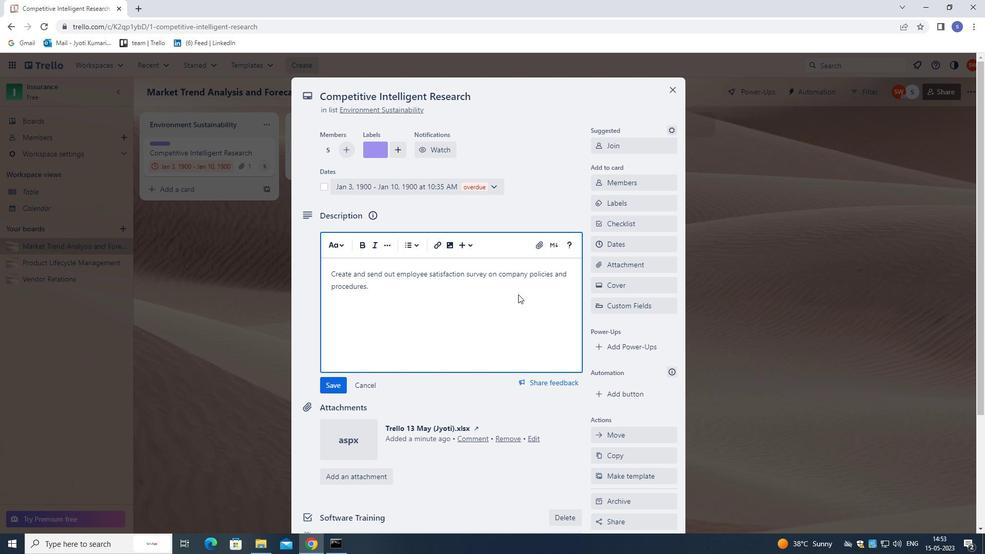 
Action: Mouse moved to (509, 325)
Screenshot: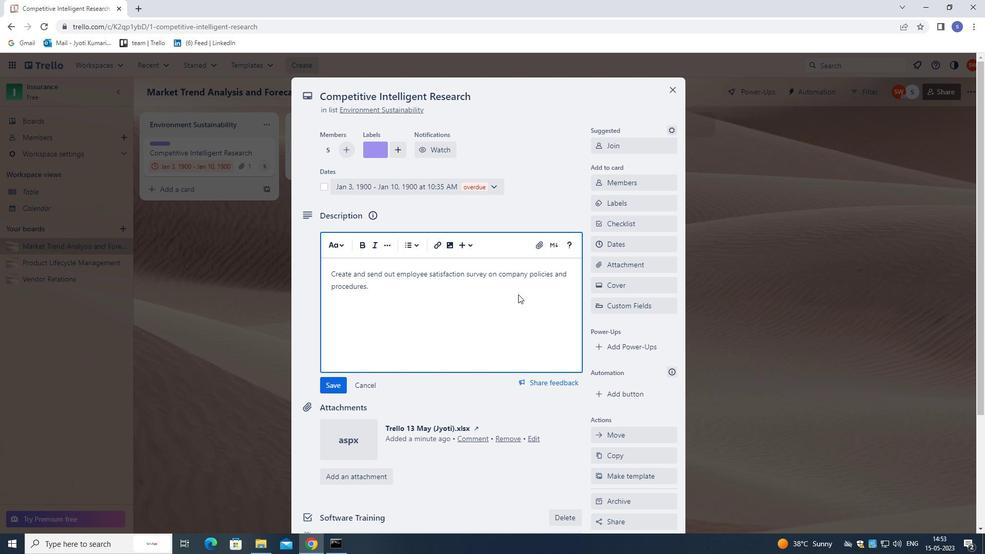 
Action: Mouse scrolled (509, 325) with delta (0, 0)
Screenshot: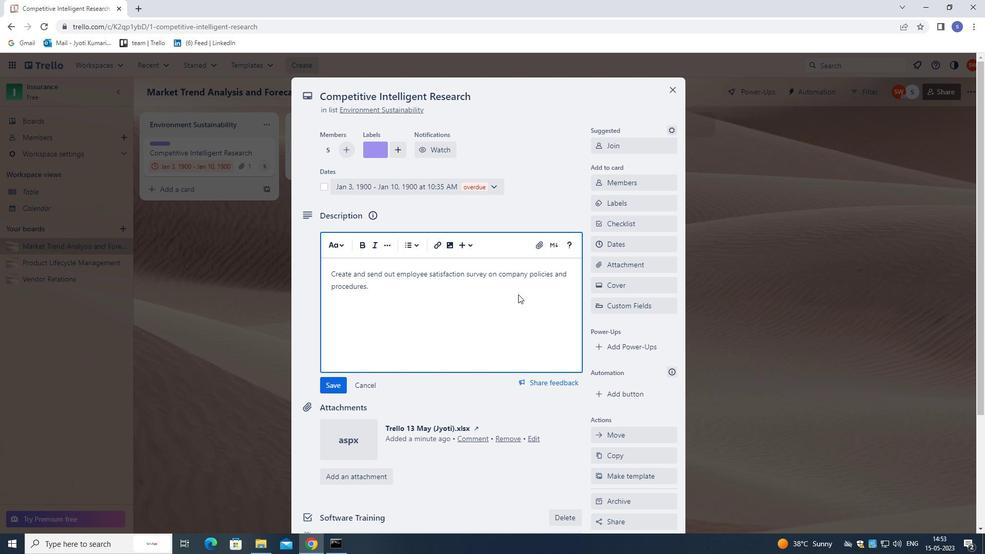 
Action: Mouse moved to (504, 337)
Screenshot: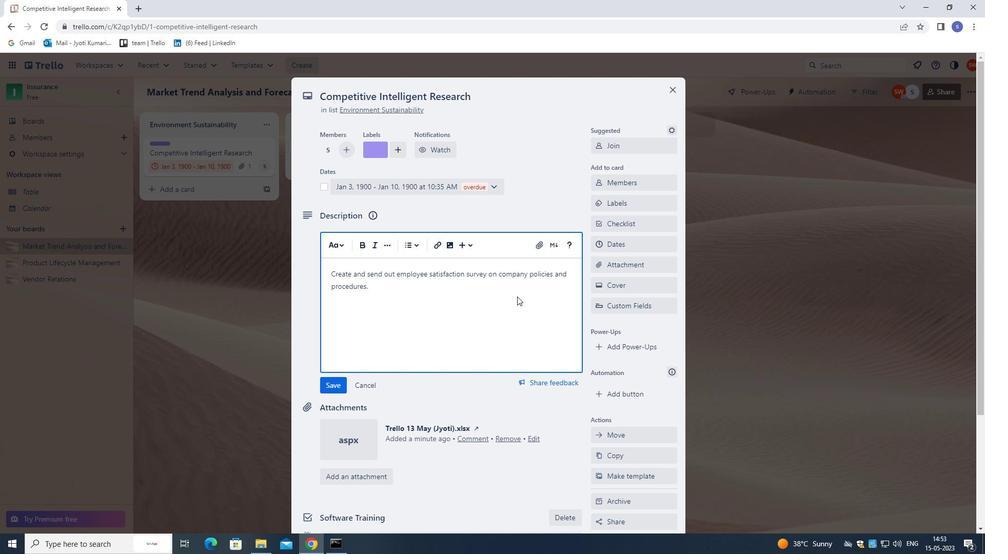 
Action: Mouse scrolled (504, 336) with delta (0, 0)
Screenshot: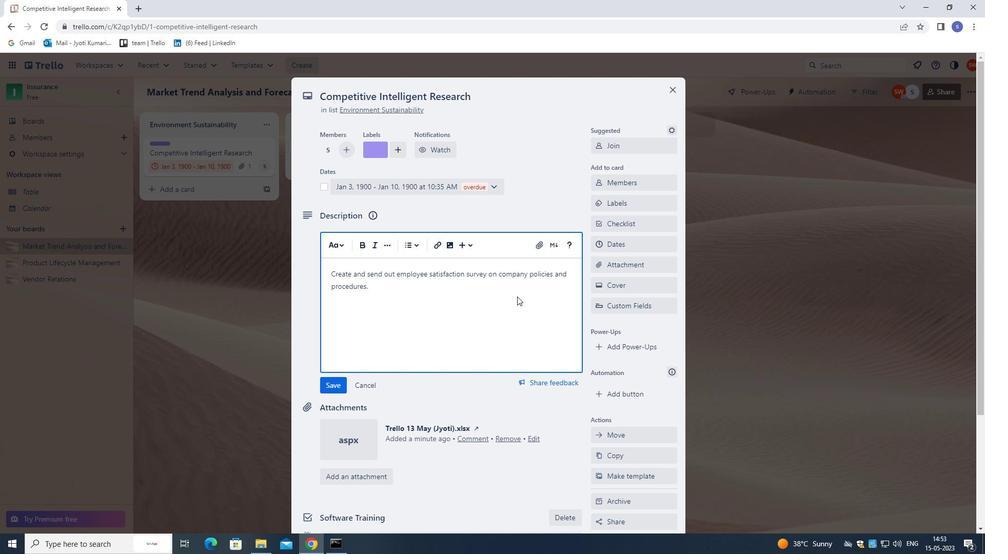 
Action: Mouse moved to (480, 461)
Screenshot: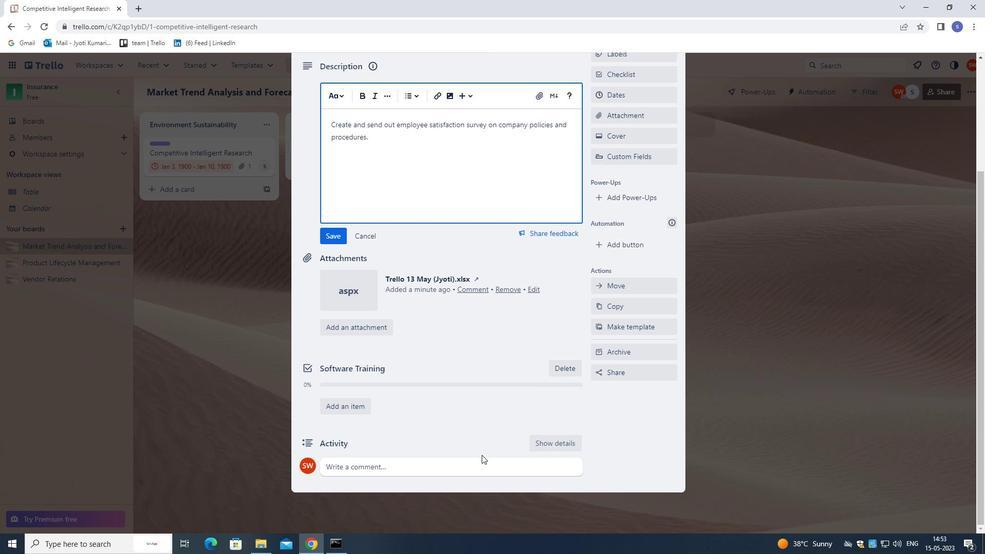 
Action: Mouse pressed left at (480, 461)
Screenshot: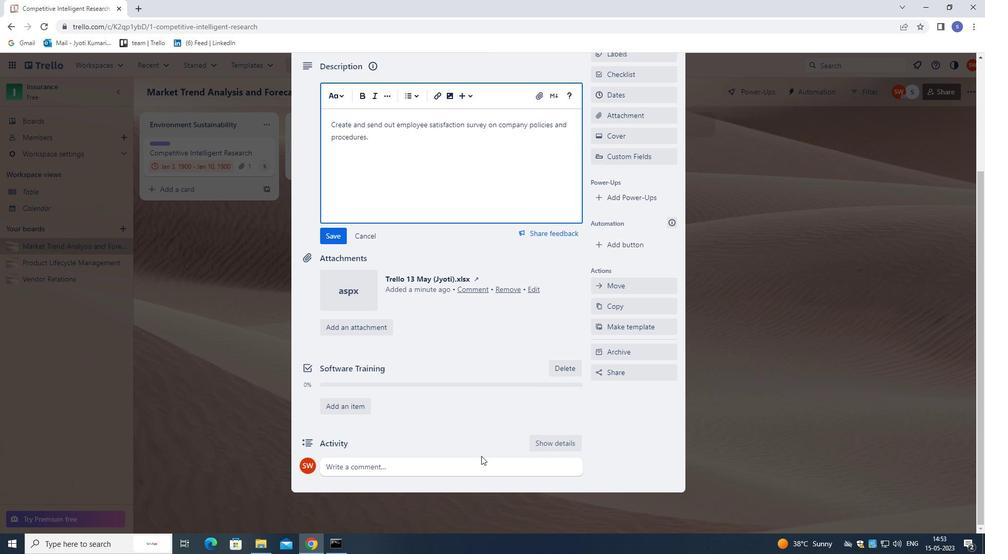 
Action: Mouse moved to (500, 359)
Screenshot: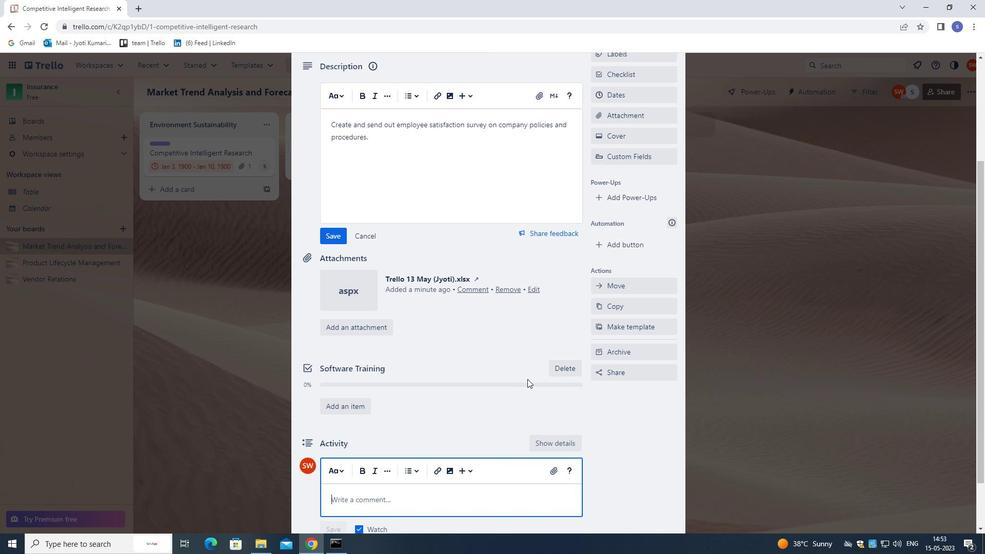 
Action: Key pressed <Key.shift>WE<Key.space>SHOULD<Key.space>APPROACH<Key.space>THIS<Key.space>TASK<Key.space>WITH<Key.space>A<Key.space>SENSE<Key.space>OF<Key.space>COMMUNITY<Key.space>AND<Key.space>TEAMWORK.
Screenshot: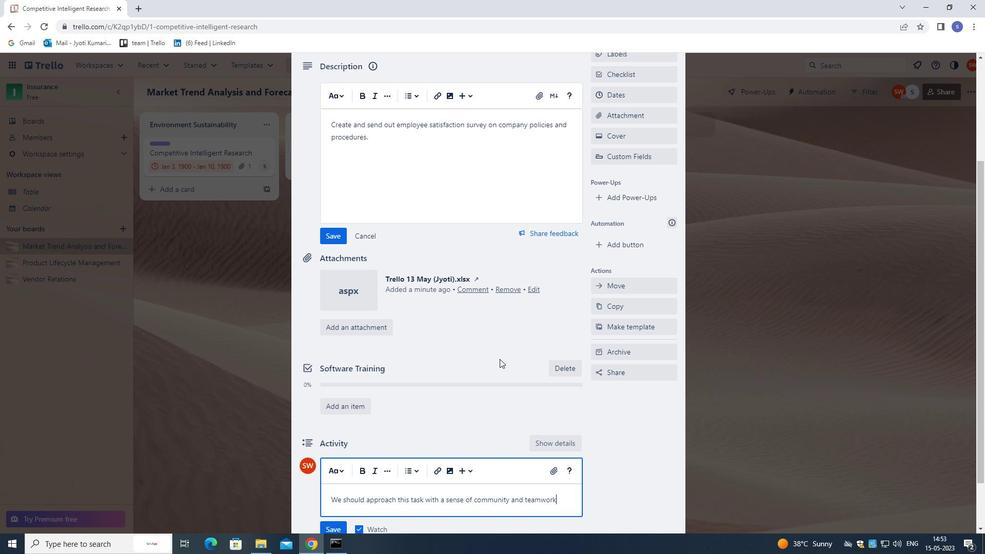 
Action: Mouse moved to (341, 236)
Screenshot: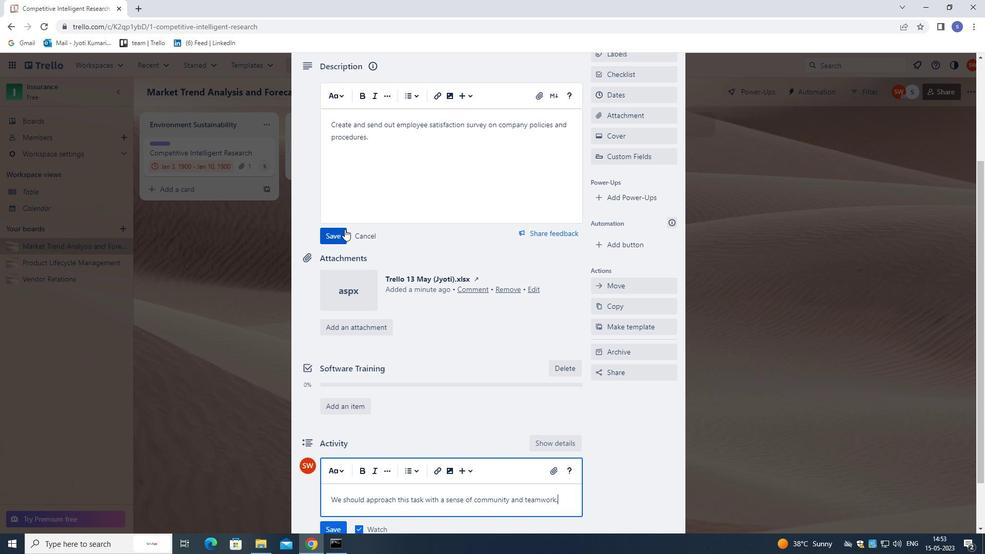 
Action: Mouse pressed left at (341, 236)
Screenshot: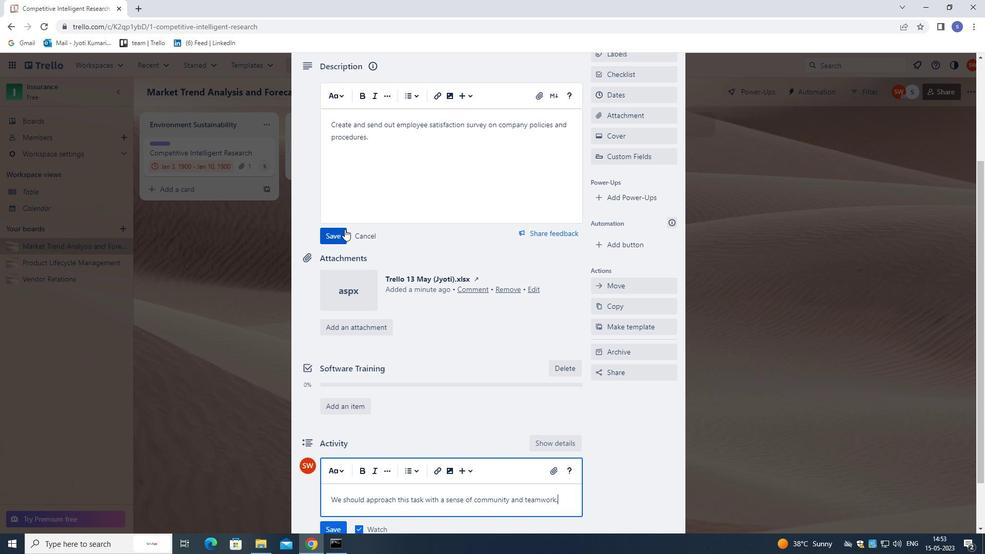 
Action: Mouse moved to (354, 250)
Screenshot: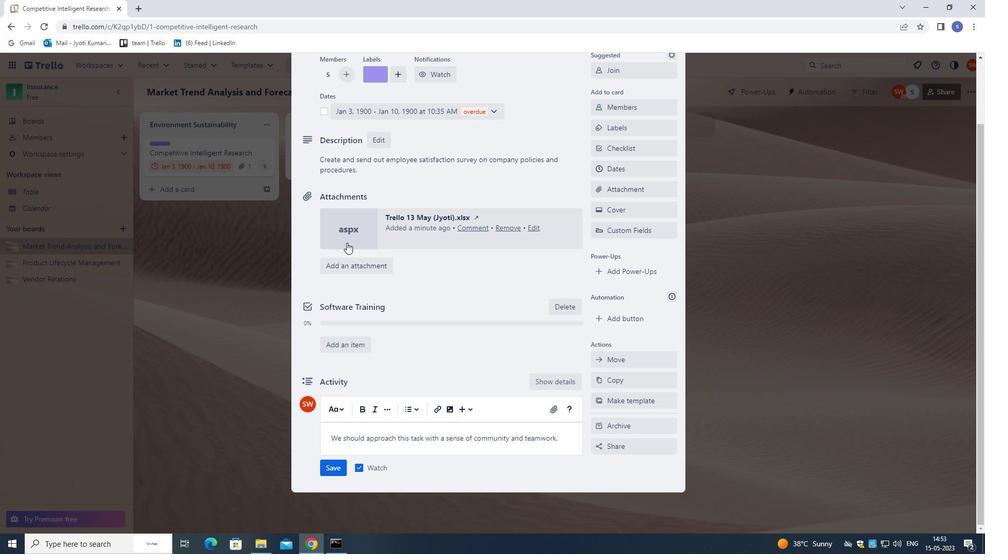
Action: Mouse scrolled (354, 249) with delta (0, 0)
Screenshot: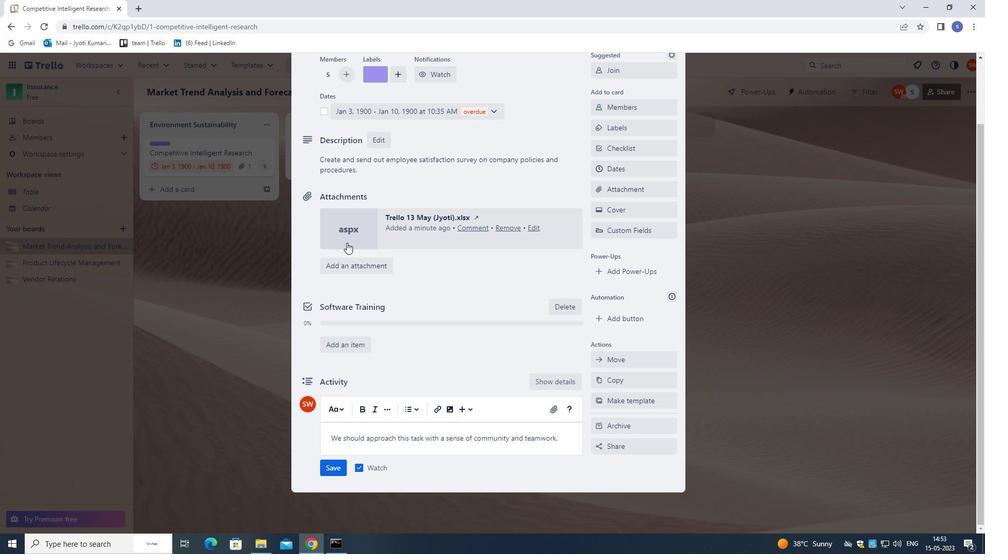 
Action: Mouse moved to (355, 254)
Screenshot: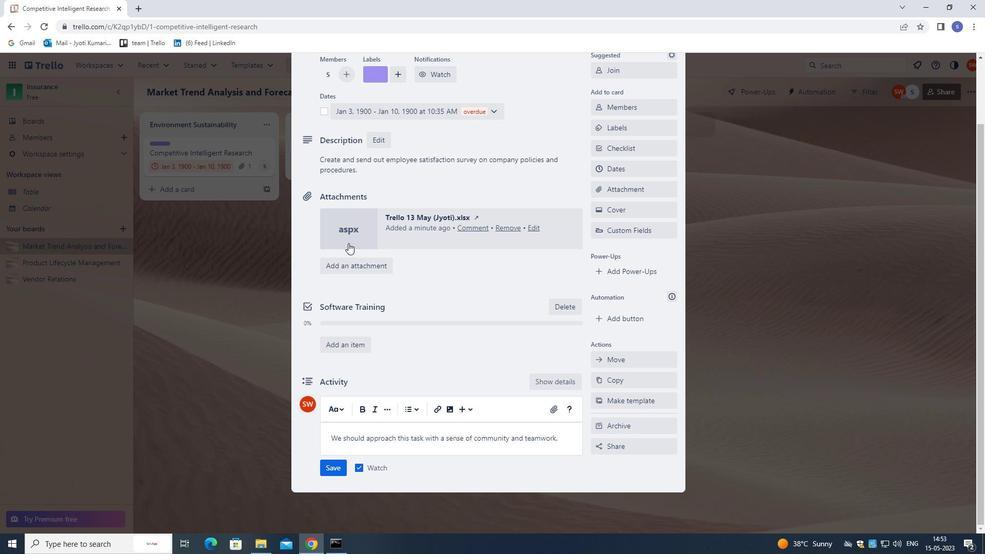 
Action: Mouse scrolled (355, 254) with delta (0, 0)
Screenshot: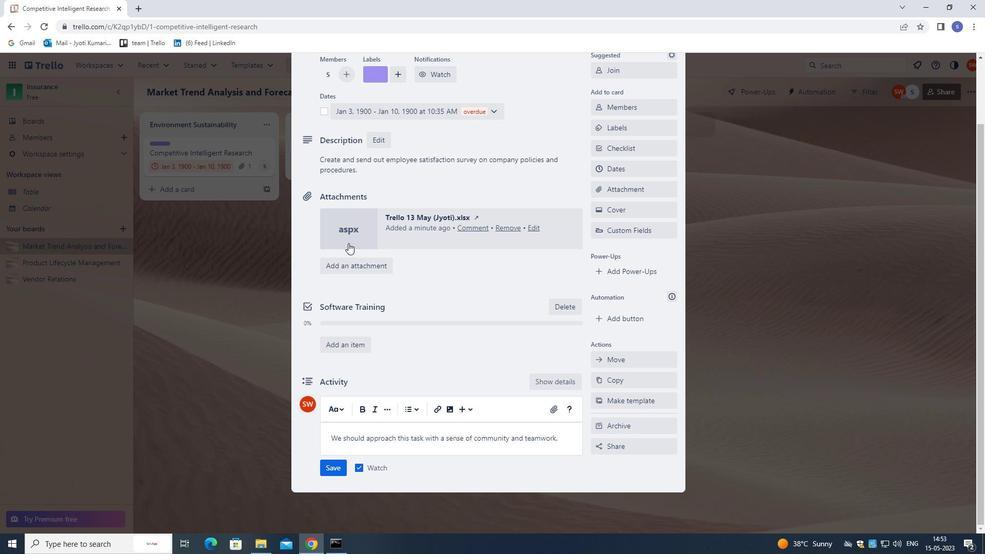 
Action: Mouse moved to (359, 262)
Screenshot: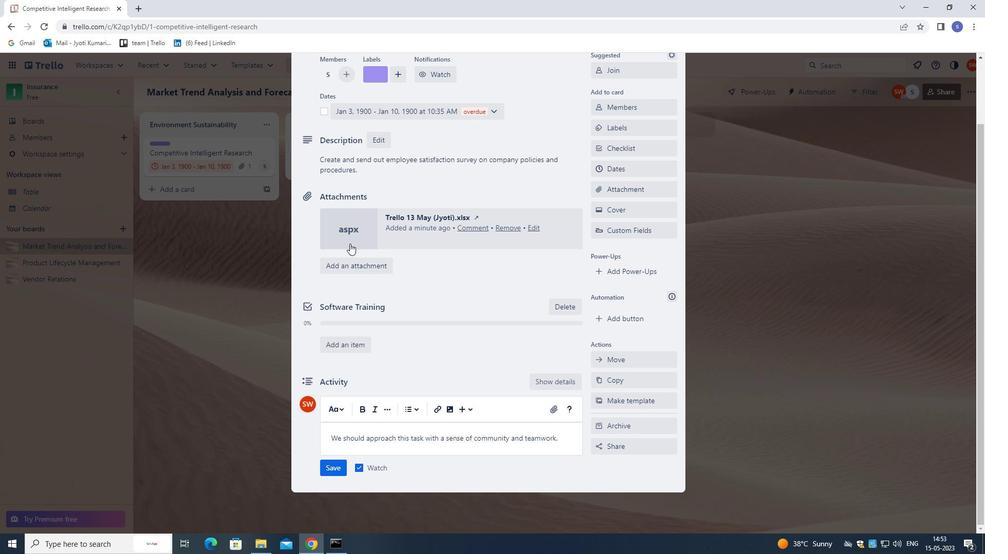 
Action: Mouse scrolled (359, 261) with delta (0, 0)
Screenshot: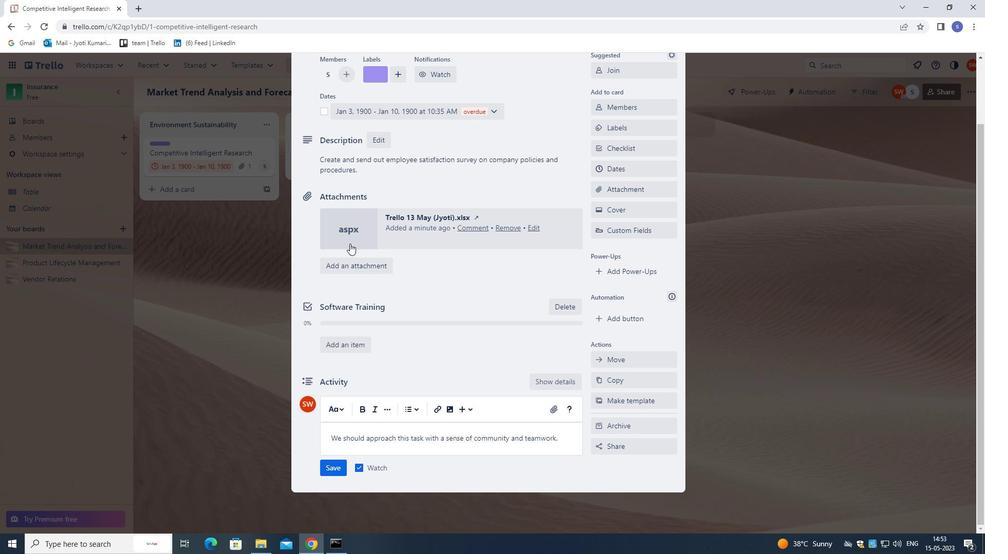 
Action: Mouse moved to (374, 300)
Screenshot: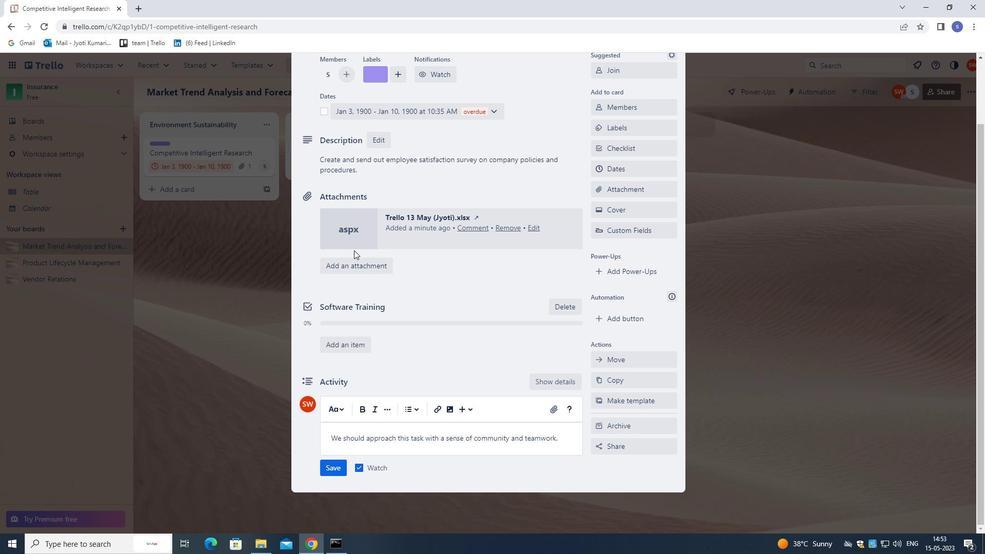 
Action: Mouse scrolled (374, 299) with delta (0, 0)
Screenshot: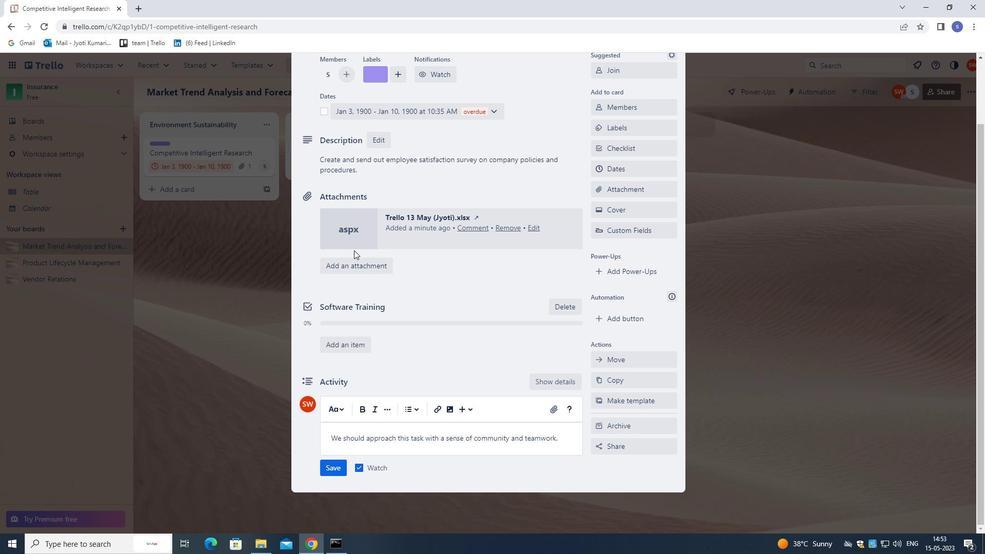 
Action: Mouse moved to (336, 471)
Screenshot: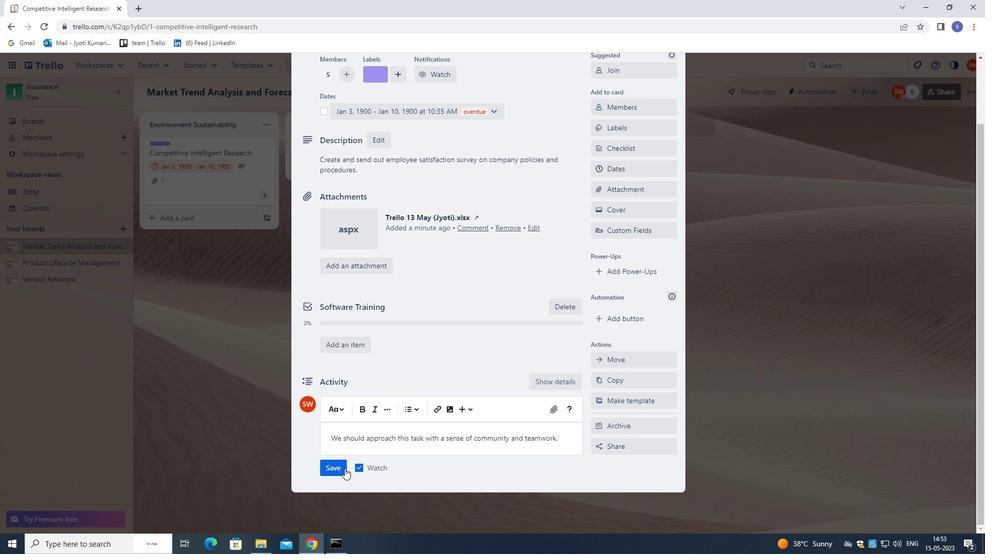 
Action: Mouse pressed left at (336, 471)
Screenshot: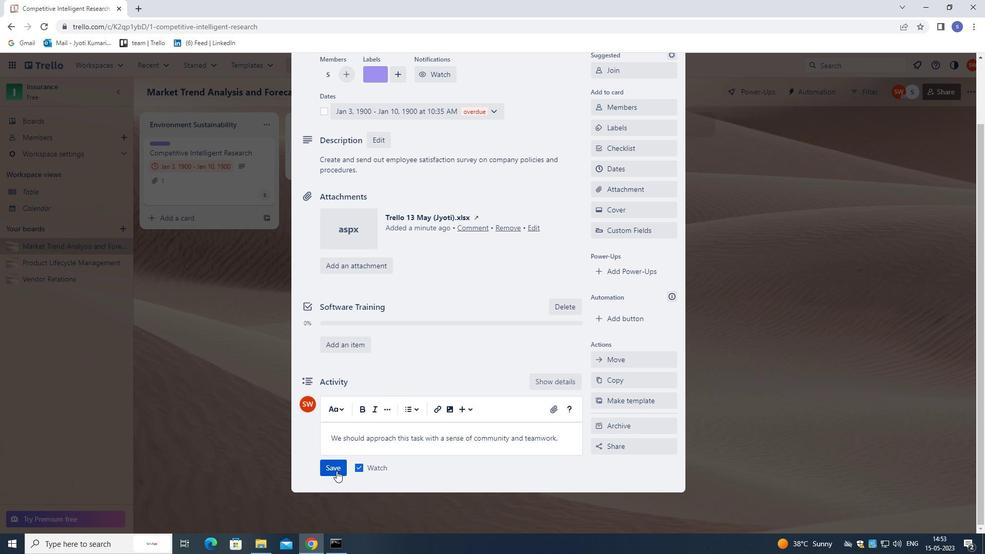 
Action: Mouse moved to (362, 410)
Screenshot: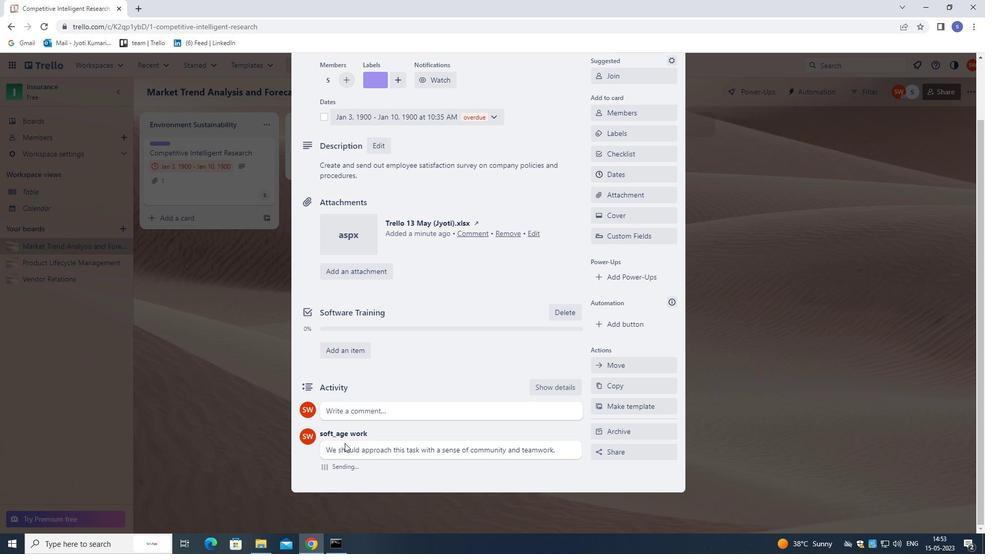 
Action: Mouse scrolled (362, 410) with delta (0, 0)
Screenshot: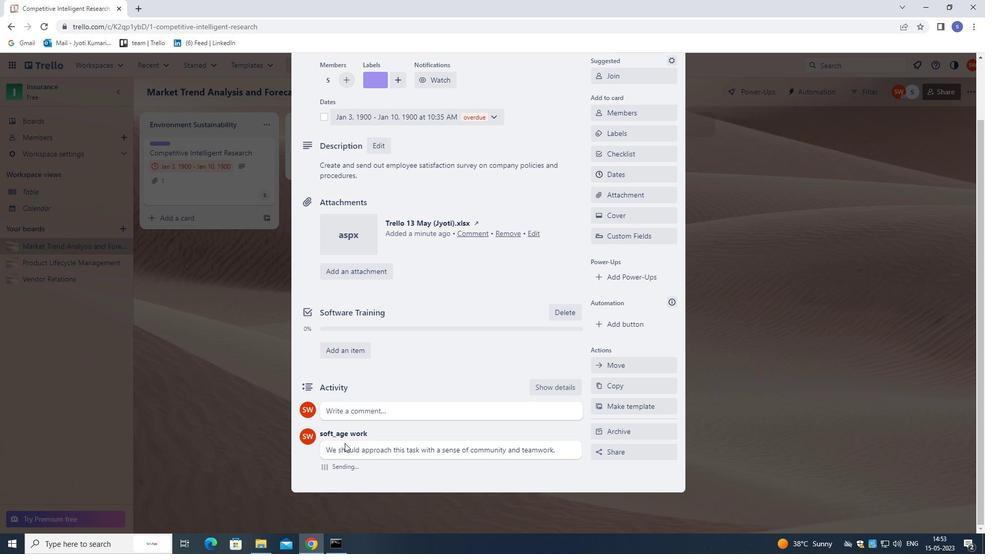 
Action: Mouse moved to (366, 404)
Screenshot: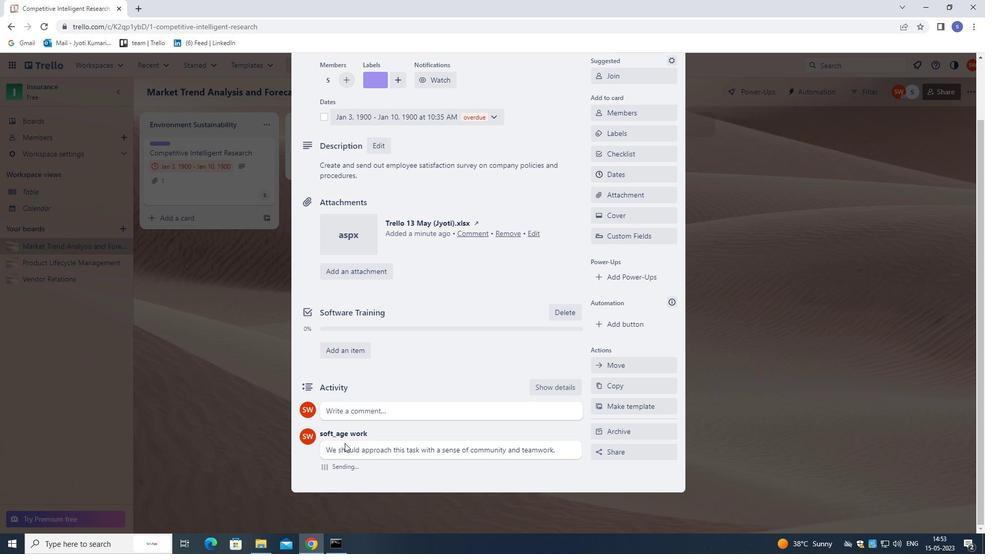 
Action: Mouse scrolled (366, 405) with delta (0, 0)
Screenshot: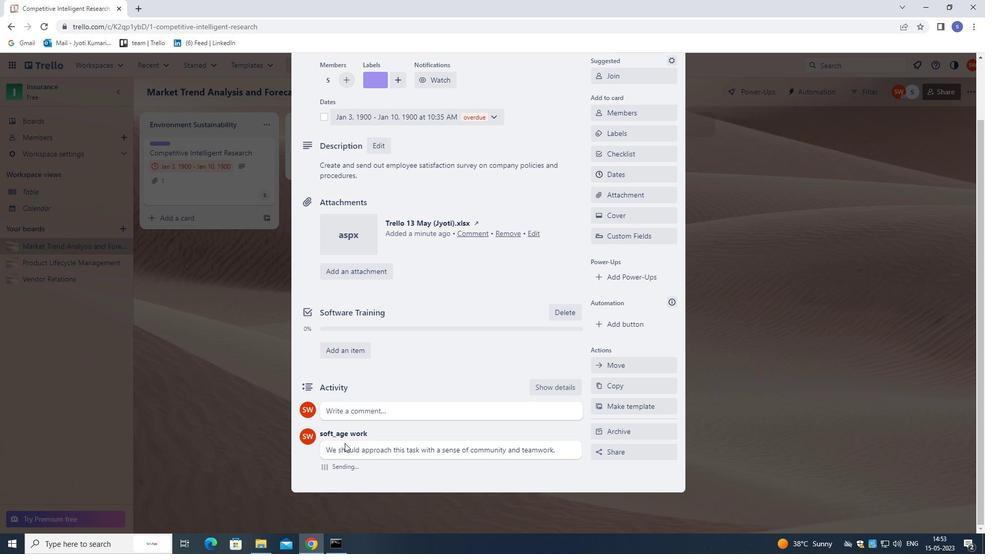 
Action: Mouse moved to (367, 397)
Screenshot: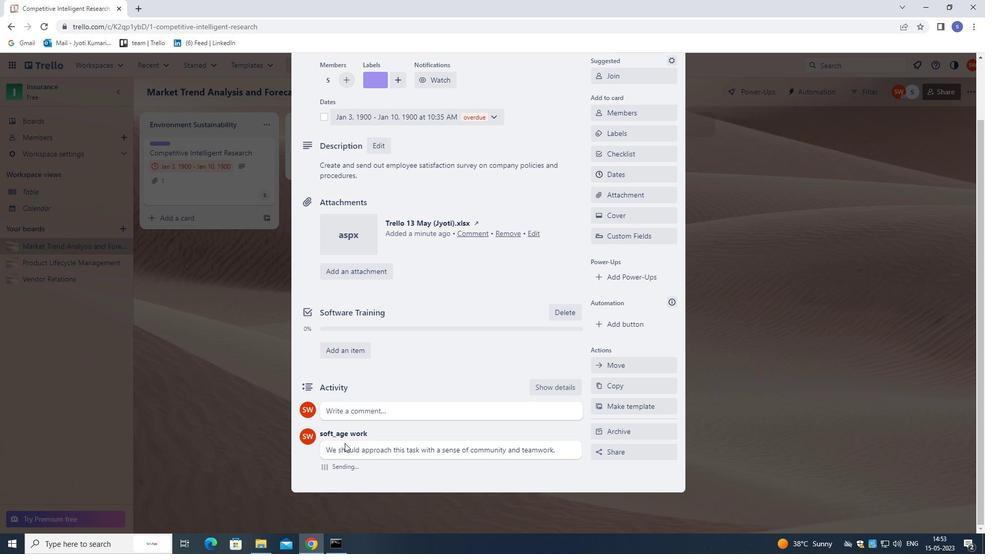 
Action: Mouse scrolled (367, 397) with delta (0, 0)
Screenshot: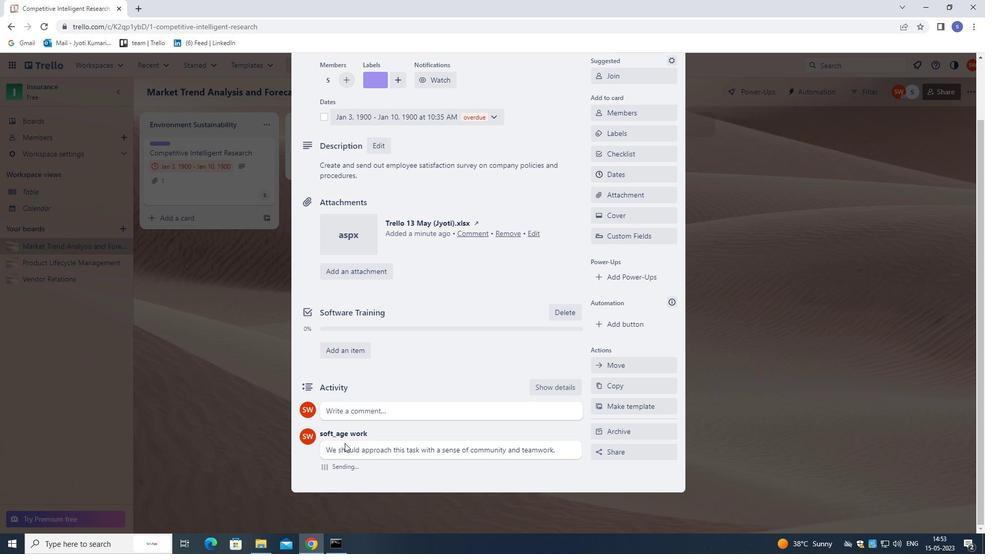 
Action: Mouse moved to (367, 393)
Screenshot: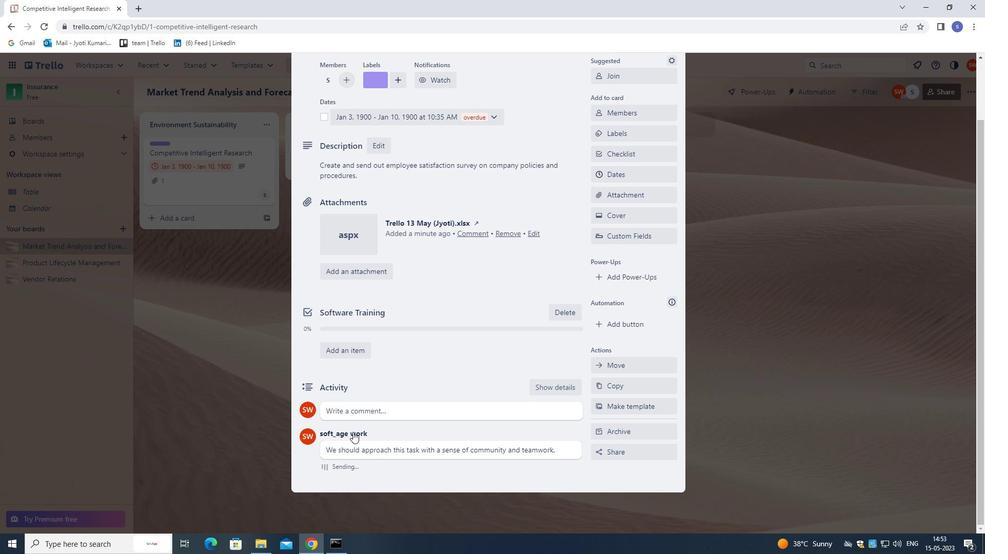 
Action: Mouse scrolled (367, 393) with delta (0, 0)
Screenshot: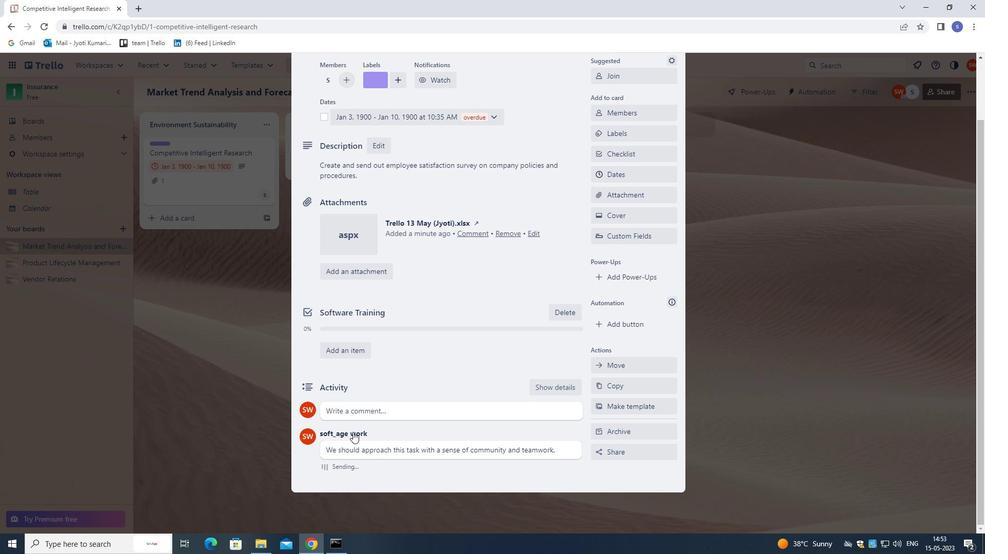 
Action: Mouse moved to (367, 390)
Screenshot: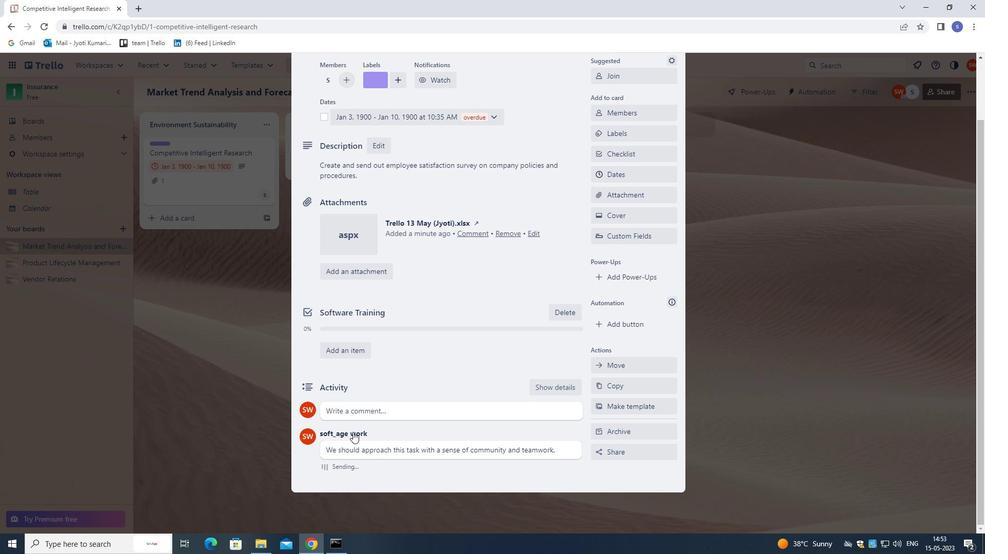 
Action: Mouse scrolled (367, 391) with delta (0, 0)
Screenshot: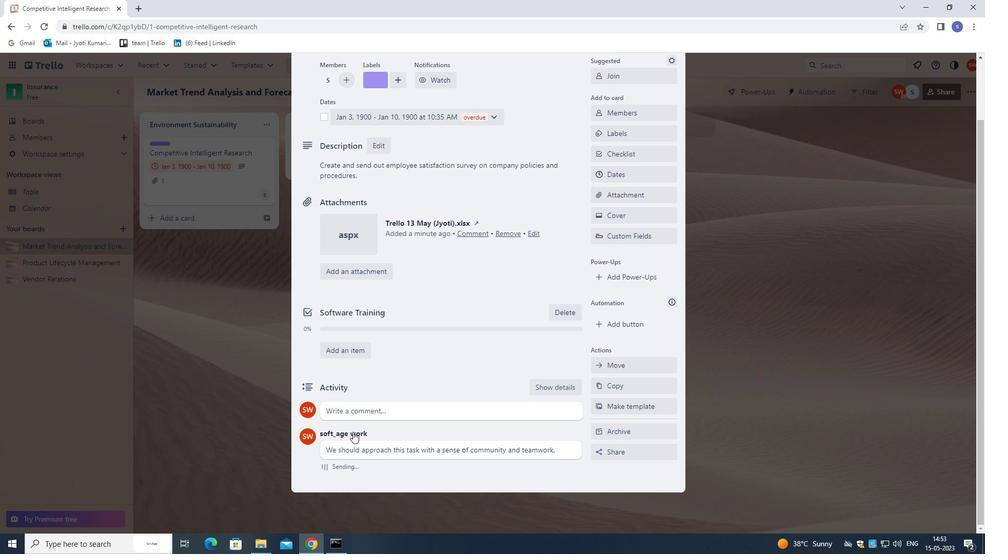 
Action: Mouse moved to (674, 92)
Screenshot: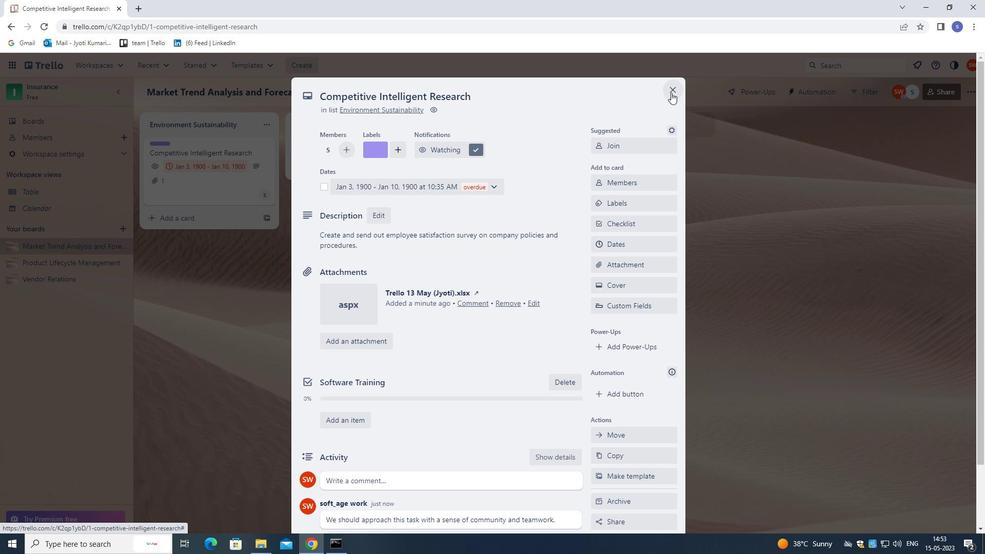 
Action: Mouse pressed left at (674, 92)
Screenshot: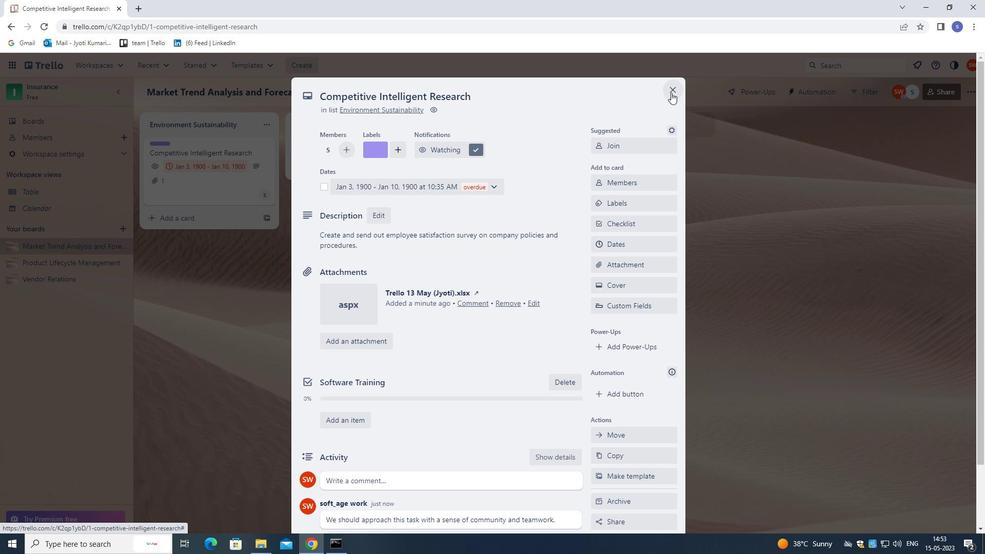 
Action: Mouse moved to (599, 89)
Screenshot: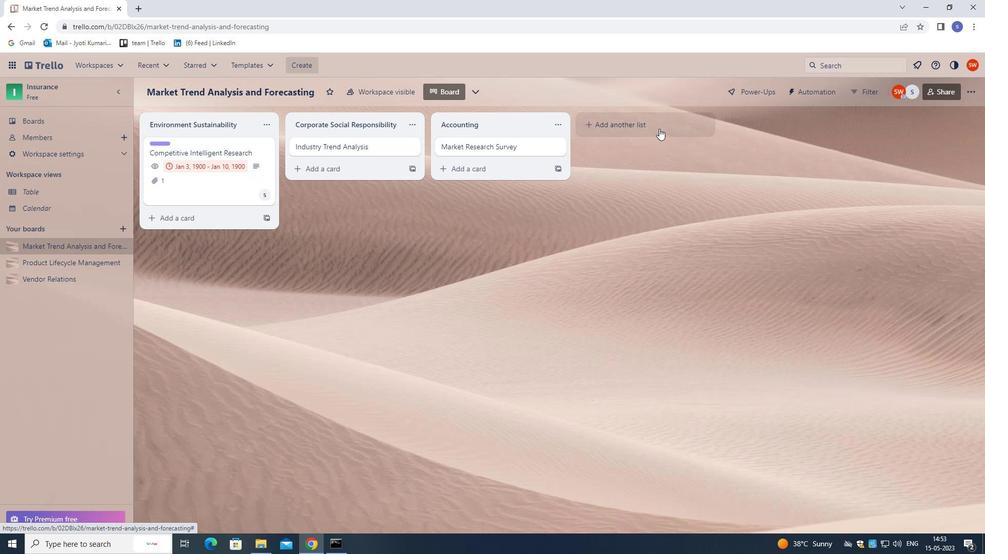 
